 Task: Search one way flight ticket for 5 adults, 1 child, 2 infants in seat and 1 infant on lap in business from Anchorage: Merrill Field to Jackson: Jackson Hole Airport on 5-2-2023. Choice of flights is Singapure airlines. Number of bags: 11 checked bags. Price is upto 71000. Outbound departure time preference is 14:30.
Action: Mouse moved to (258, 448)
Screenshot: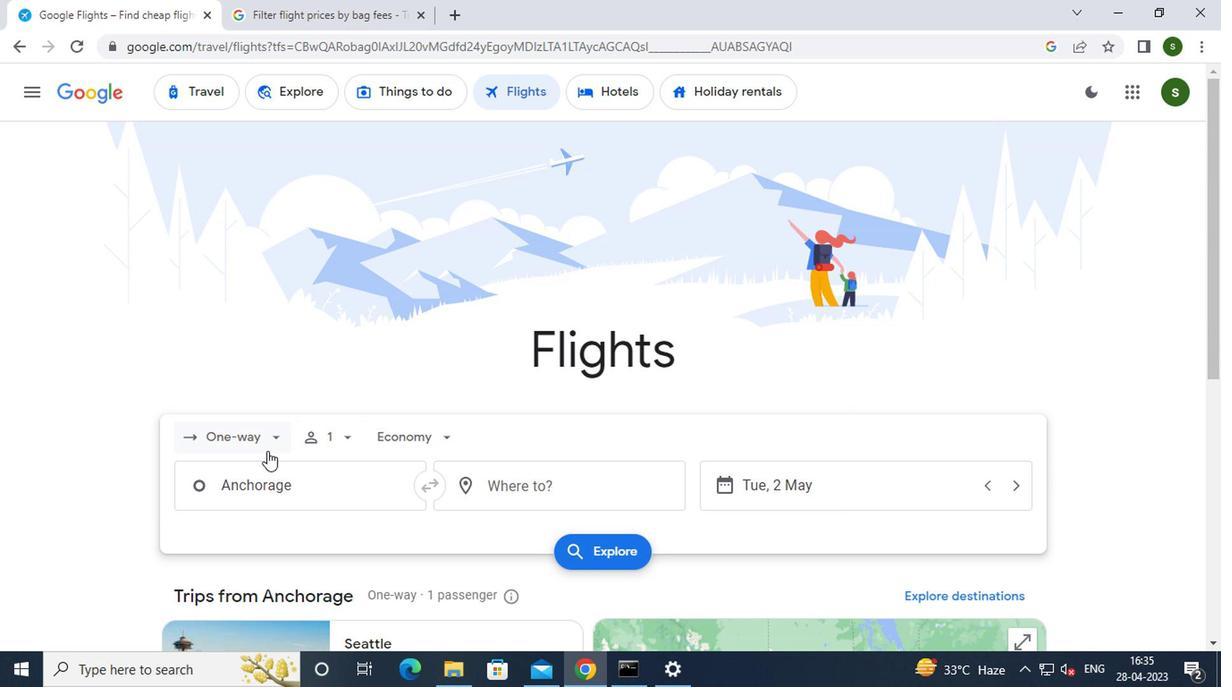 
Action: Mouse pressed left at (258, 448)
Screenshot: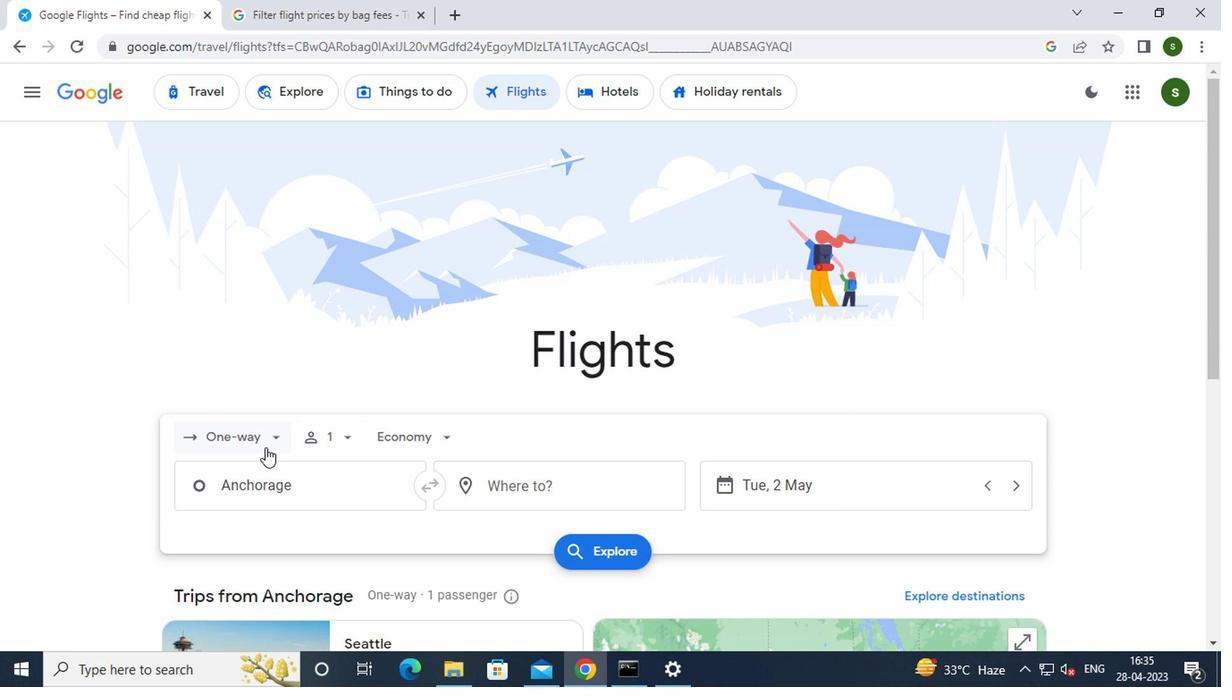 
Action: Mouse moved to (259, 517)
Screenshot: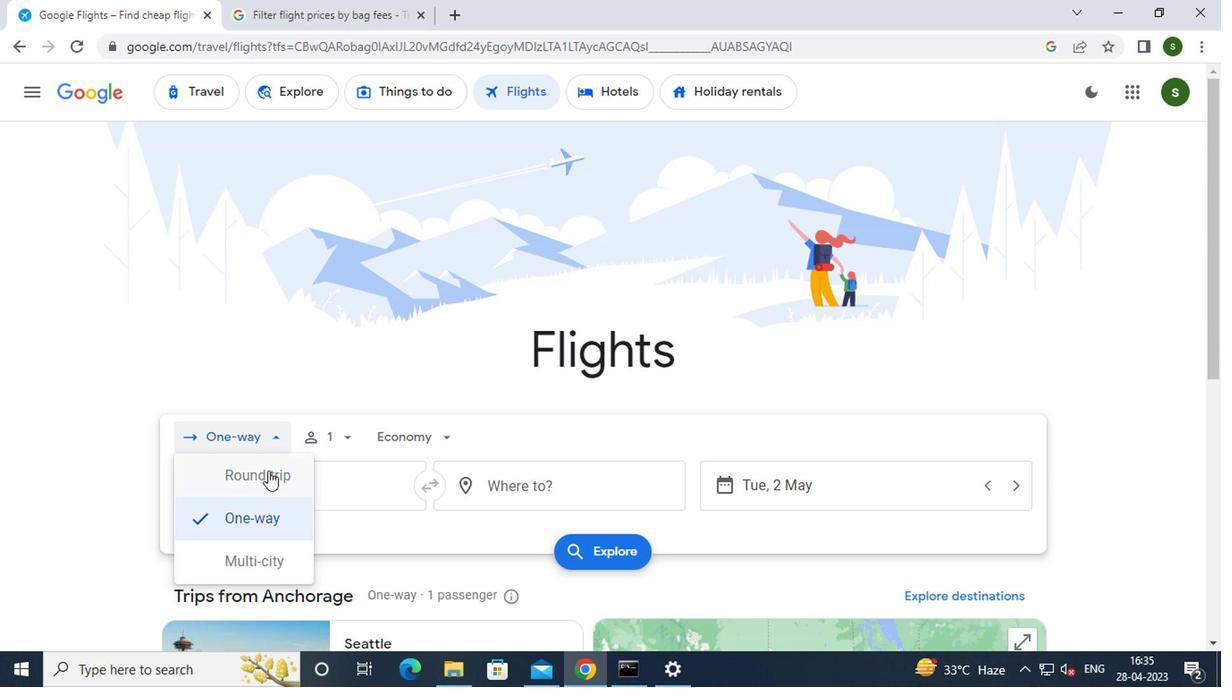 
Action: Mouse pressed left at (259, 517)
Screenshot: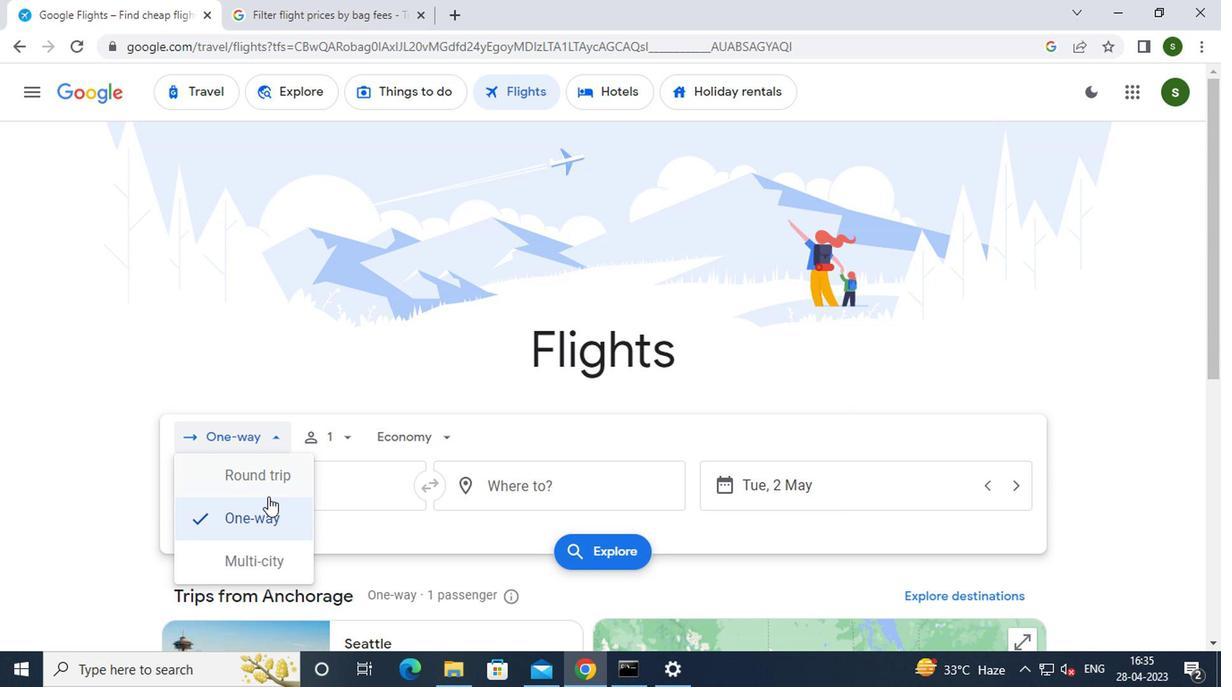 
Action: Mouse moved to (335, 438)
Screenshot: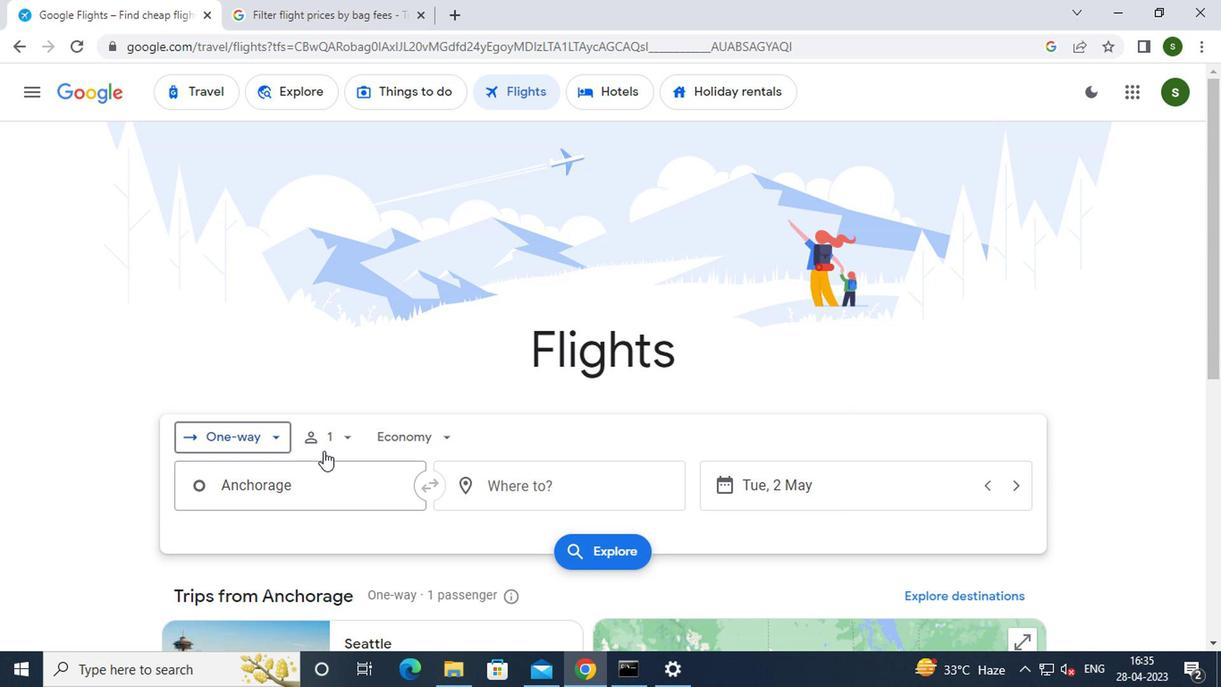
Action: Mouse pressed left at (335, 438)
Screenshot: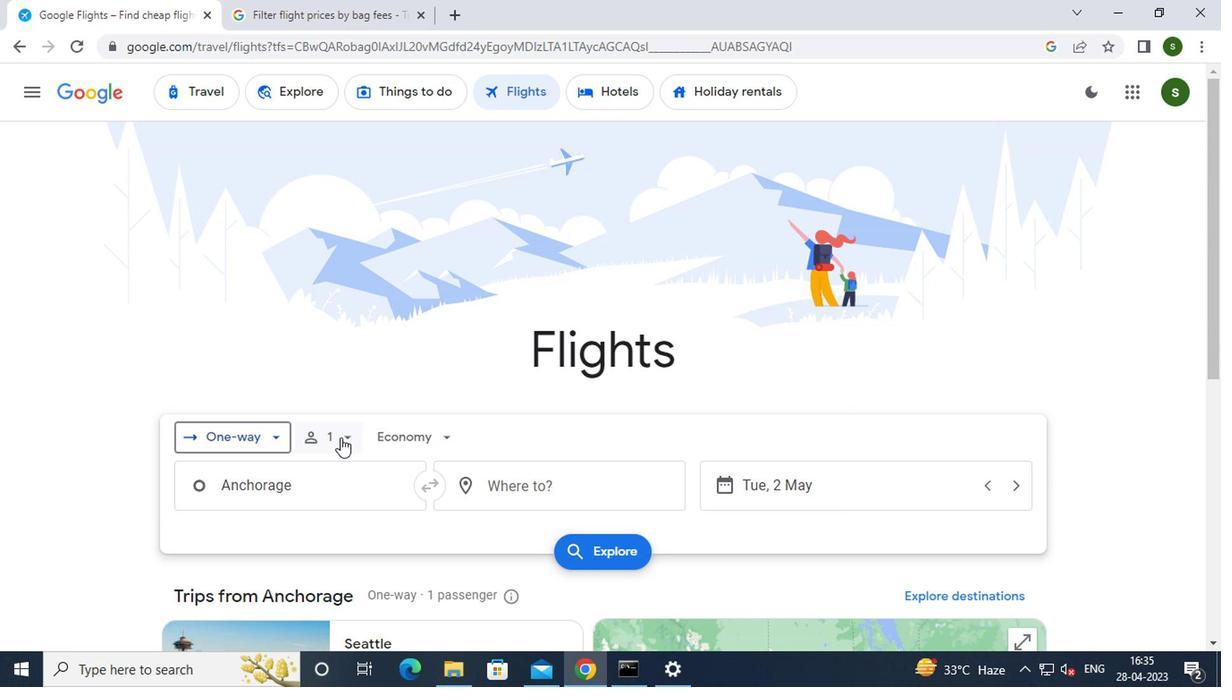 
Action: Mouse moved to (484, 483)
Screenshot: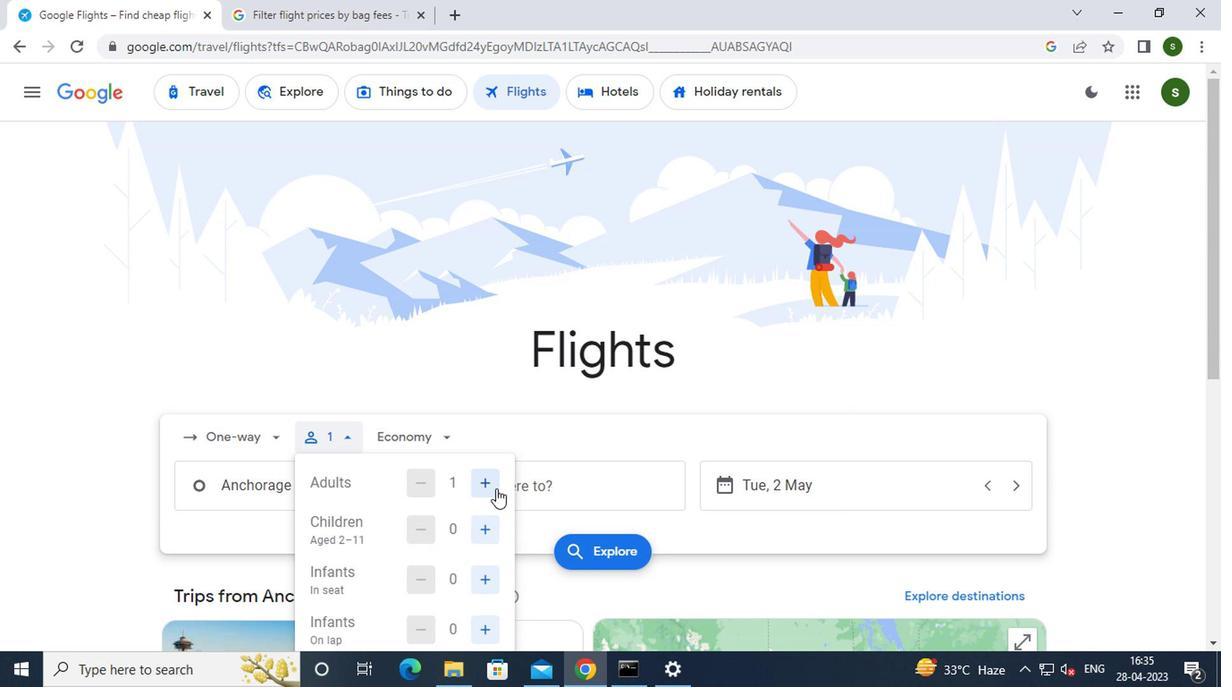 
Action: Mouse pressed left at (484, 483)
Screenshot: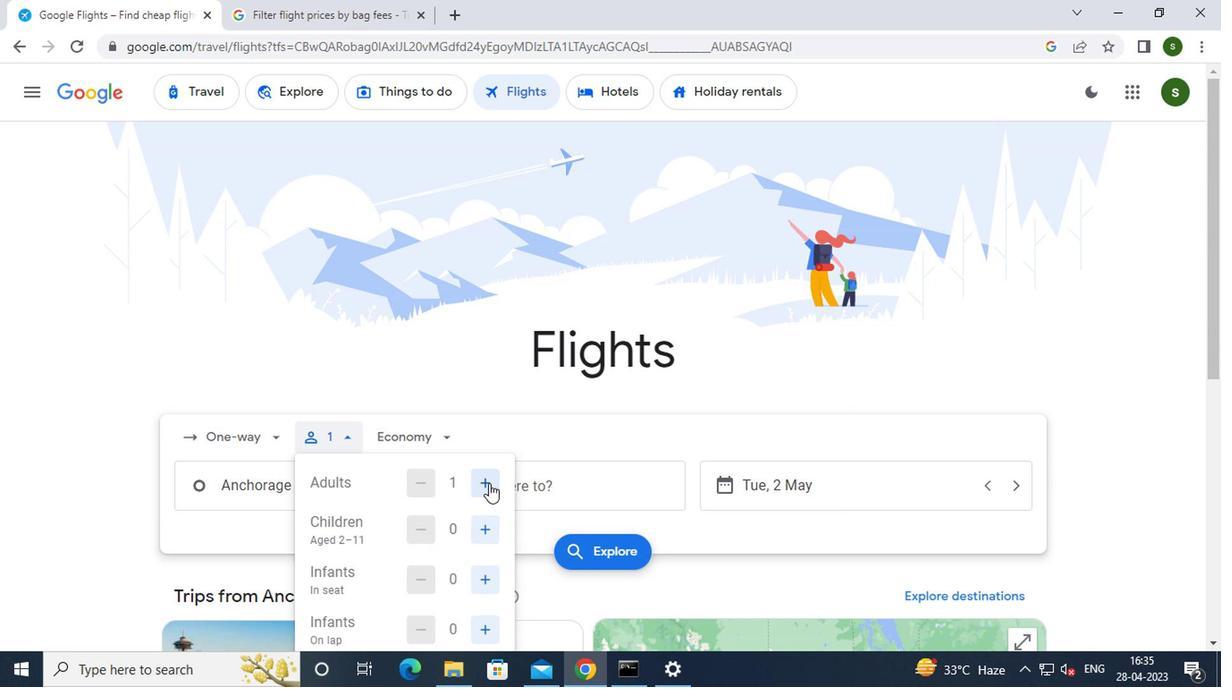 
Action: Mouse pressed left at (484, 483)
Screenshot: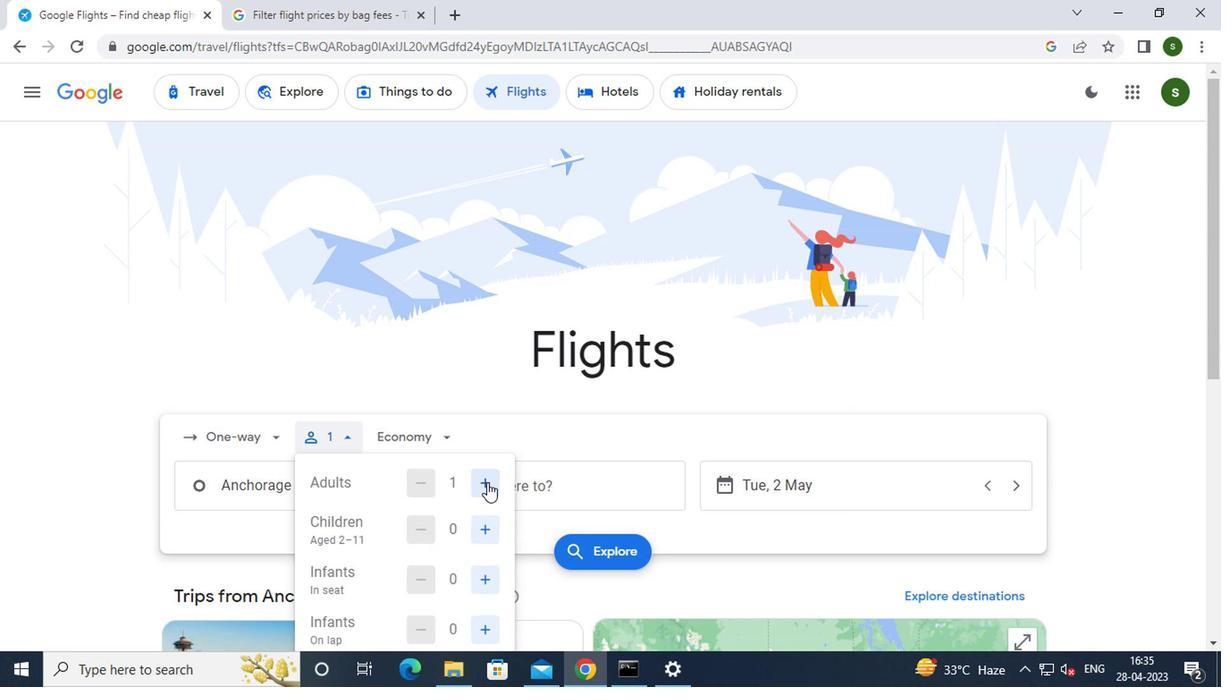 
Action: Mouse pressed left at (484, 483)
Screenshot: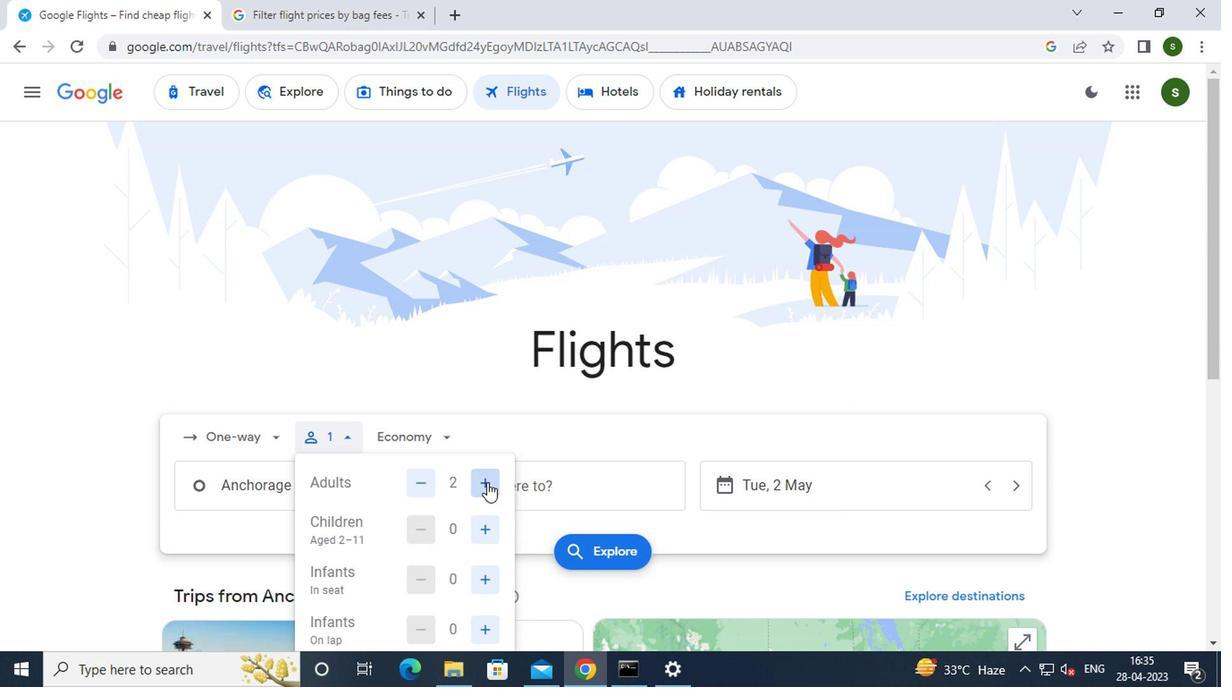 
Action: Mouse pressed left at (484, 483)
Screenshot: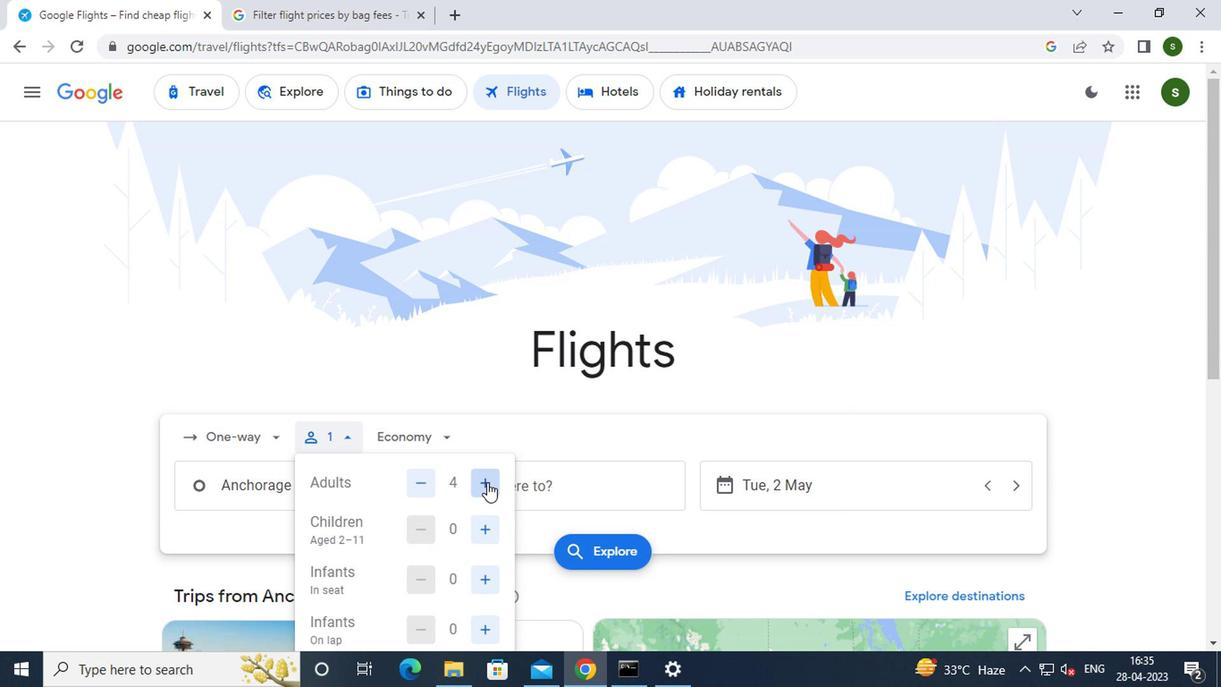 
Action: Mouse moved to (481, 523)
Screenshot: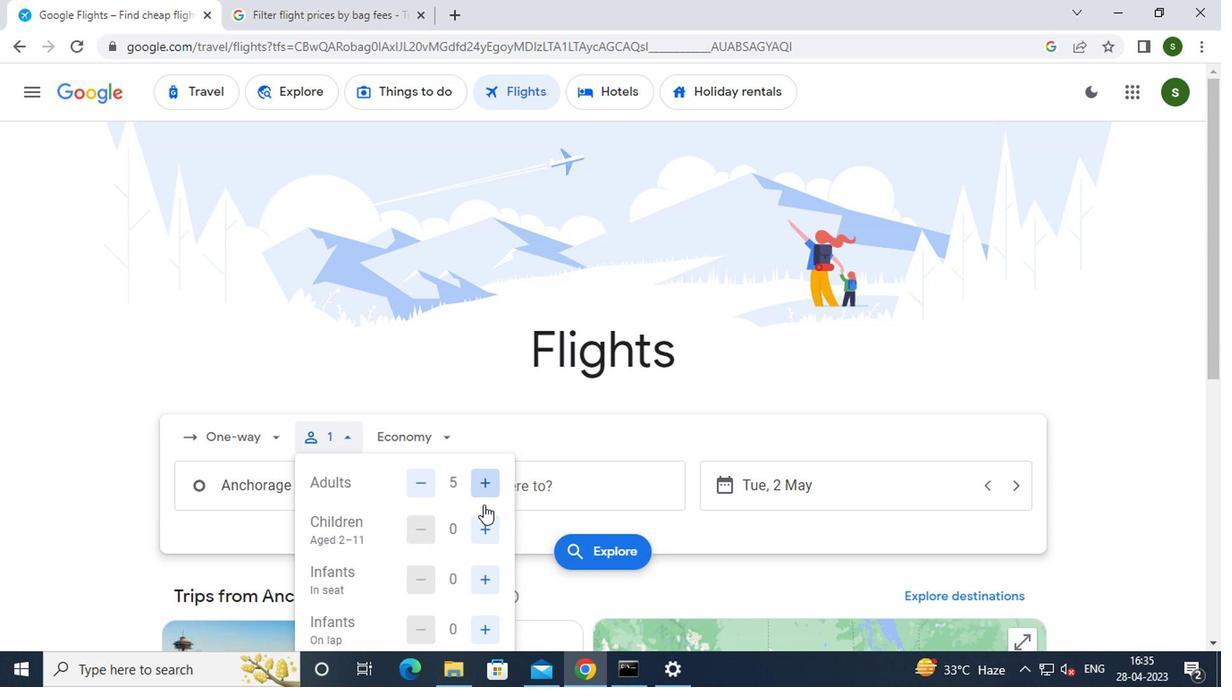 
Action: Mouse pressed left at (481, 523)
Screenshot: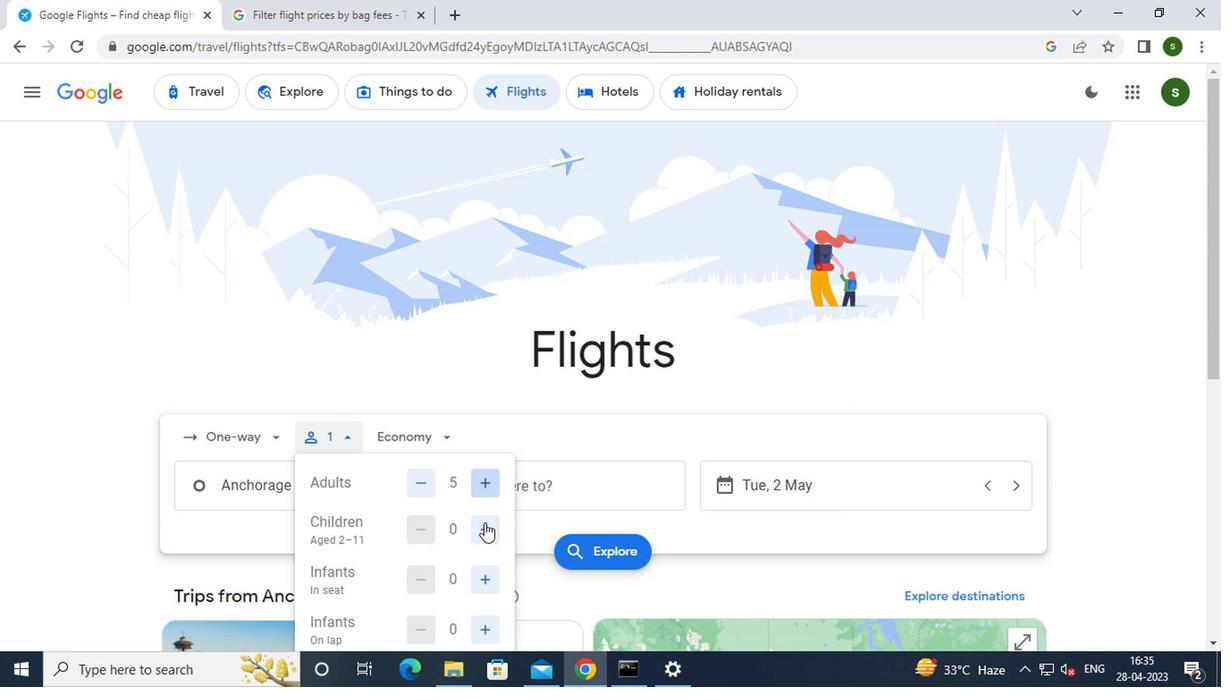 
Action: Mouse moved to (487, 572)
Screenshot: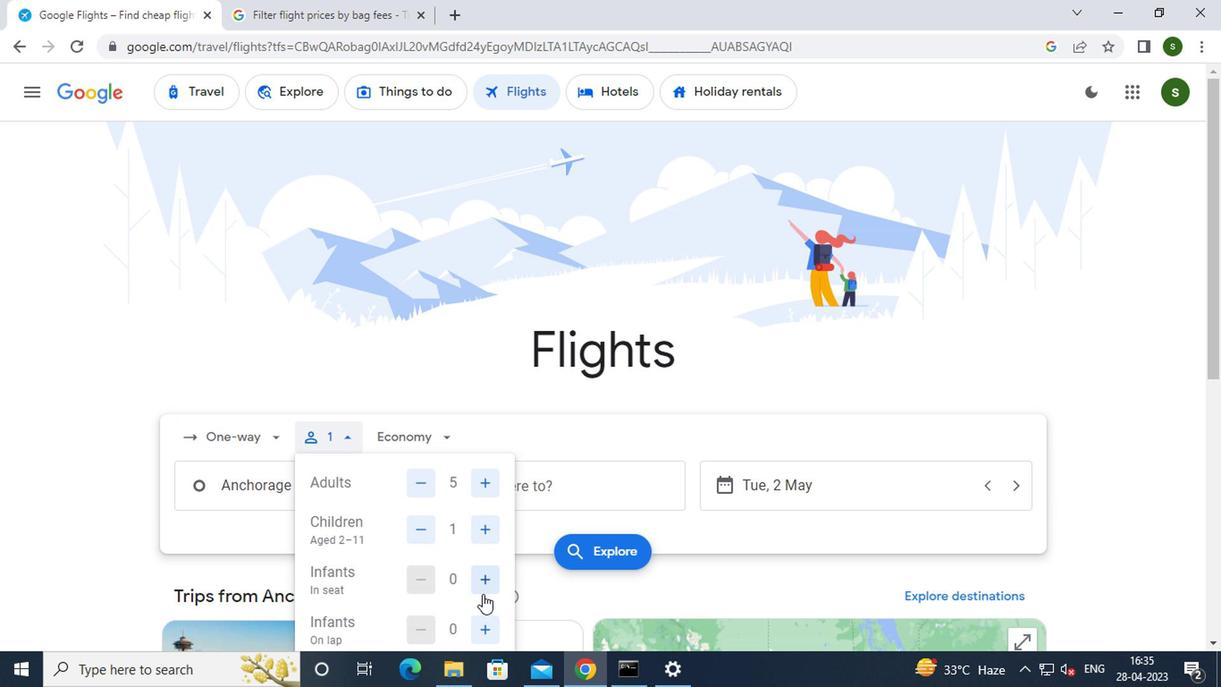 
Action: Mouse pressed left at (487, 572)
Screenshot: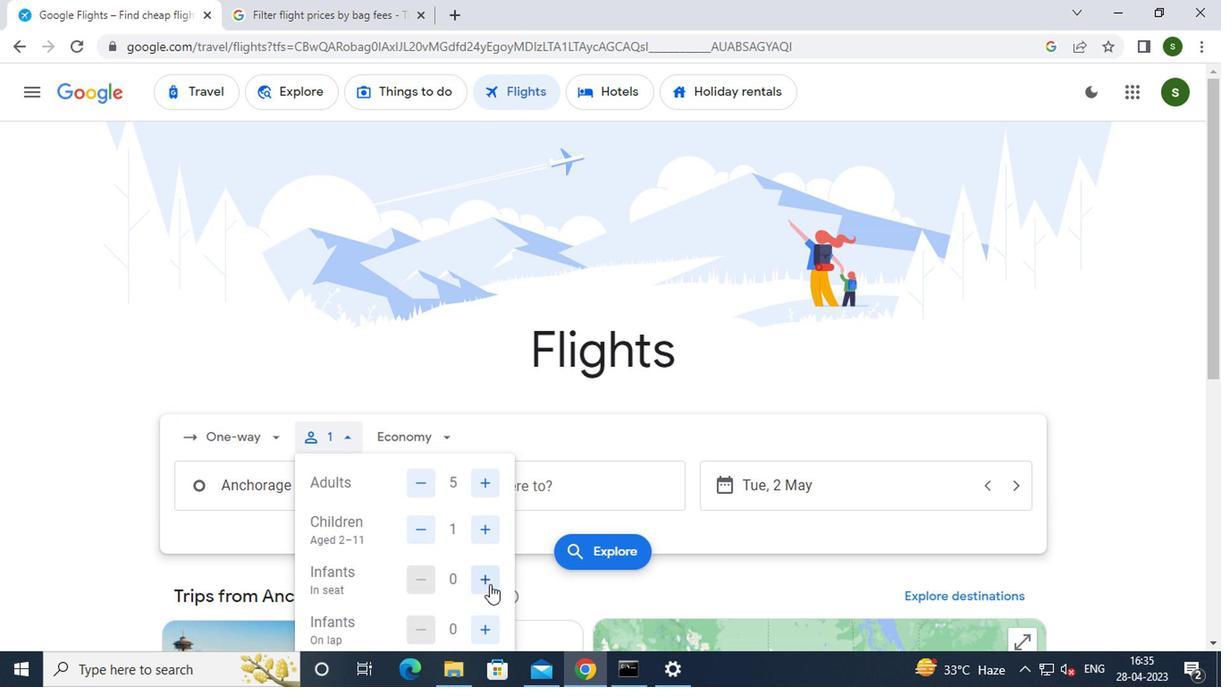 
Action: Mouse pressed left at (487, 572)
Screenshot: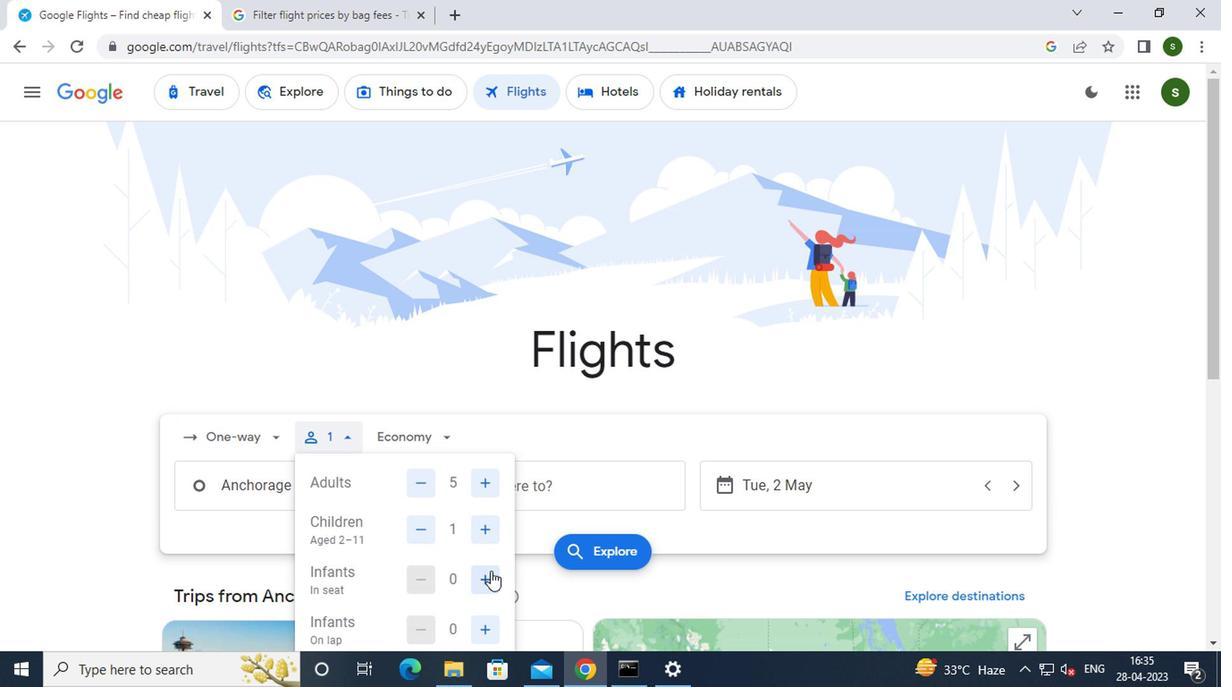 
Action: Mouse moved to (484, 624)
Screenshot: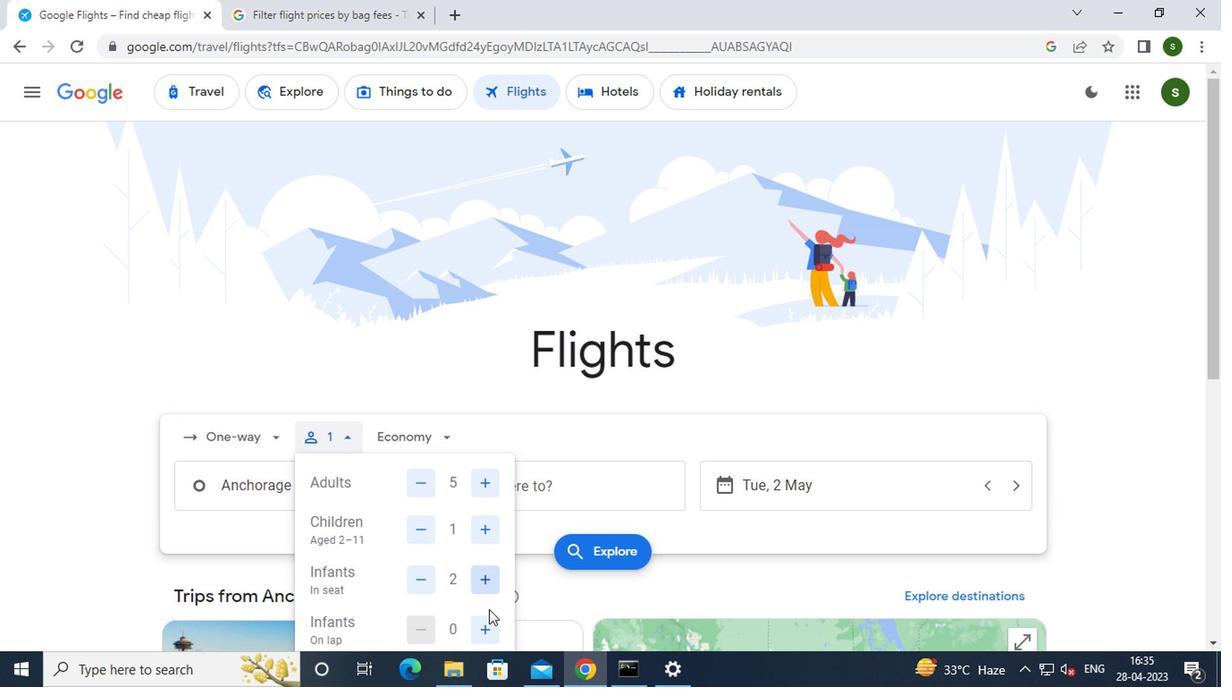 
Action: Mouse pressed left at (484, 624)
Screenshot: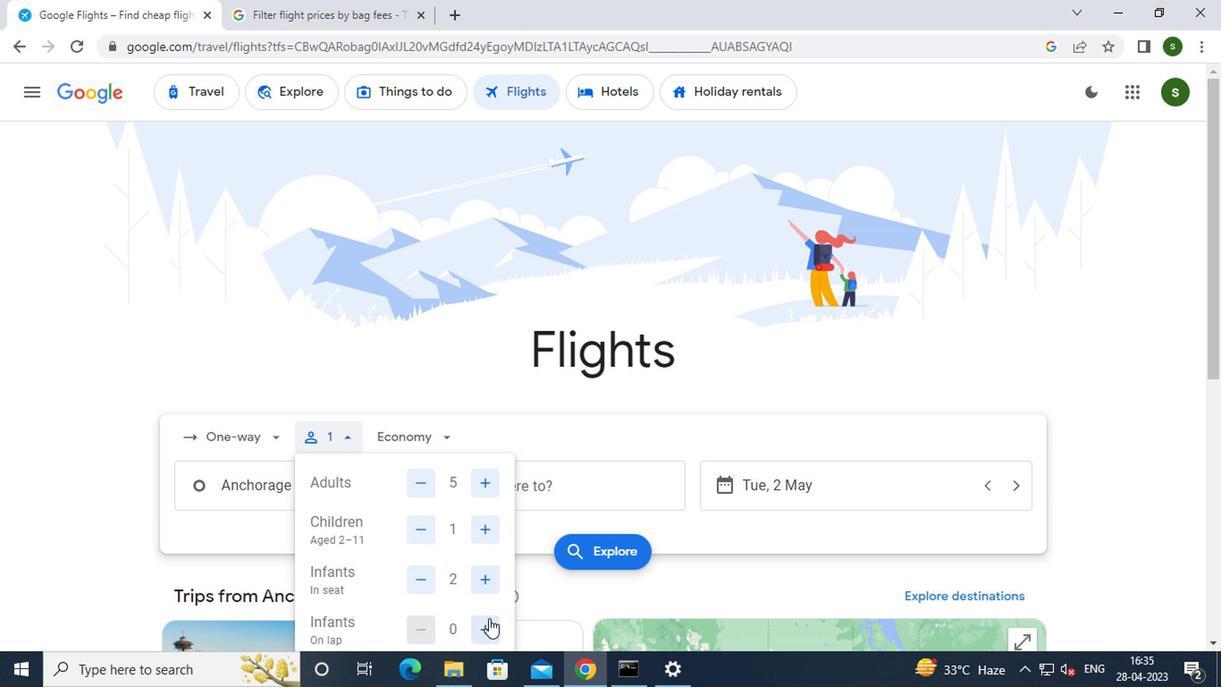 
Action: Mouse moved to (410, 435)
Screenshot: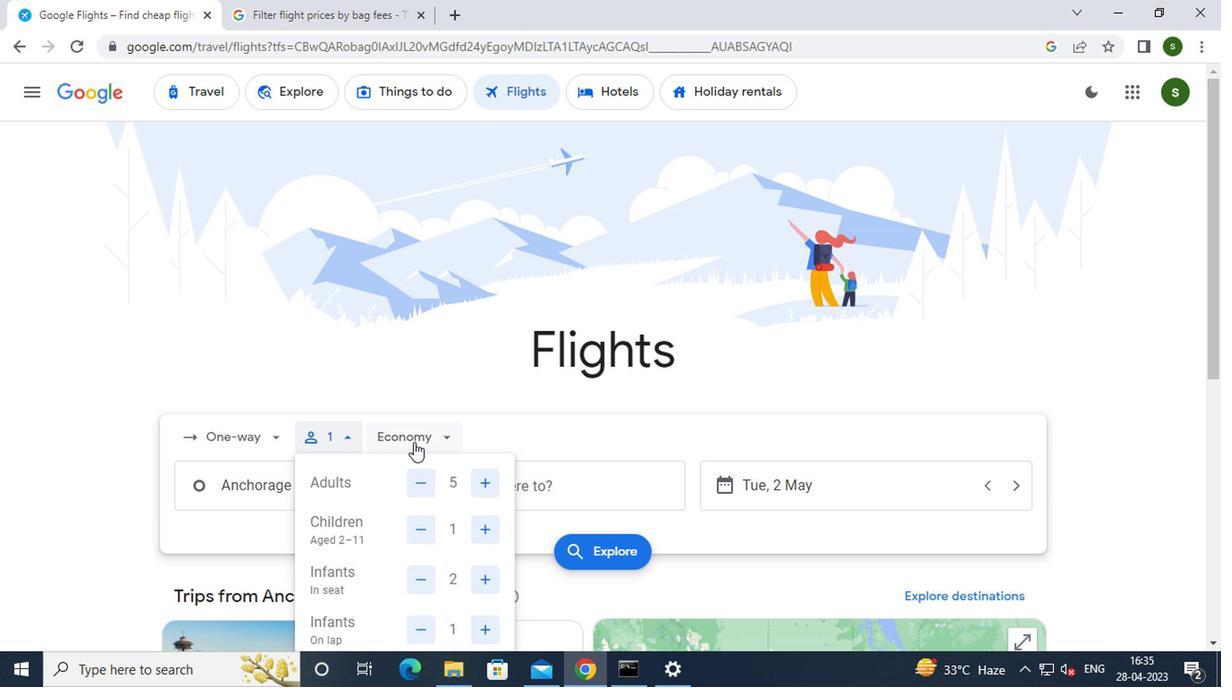 
Action: Mouse pressed left at (410, 435)
Screenshot: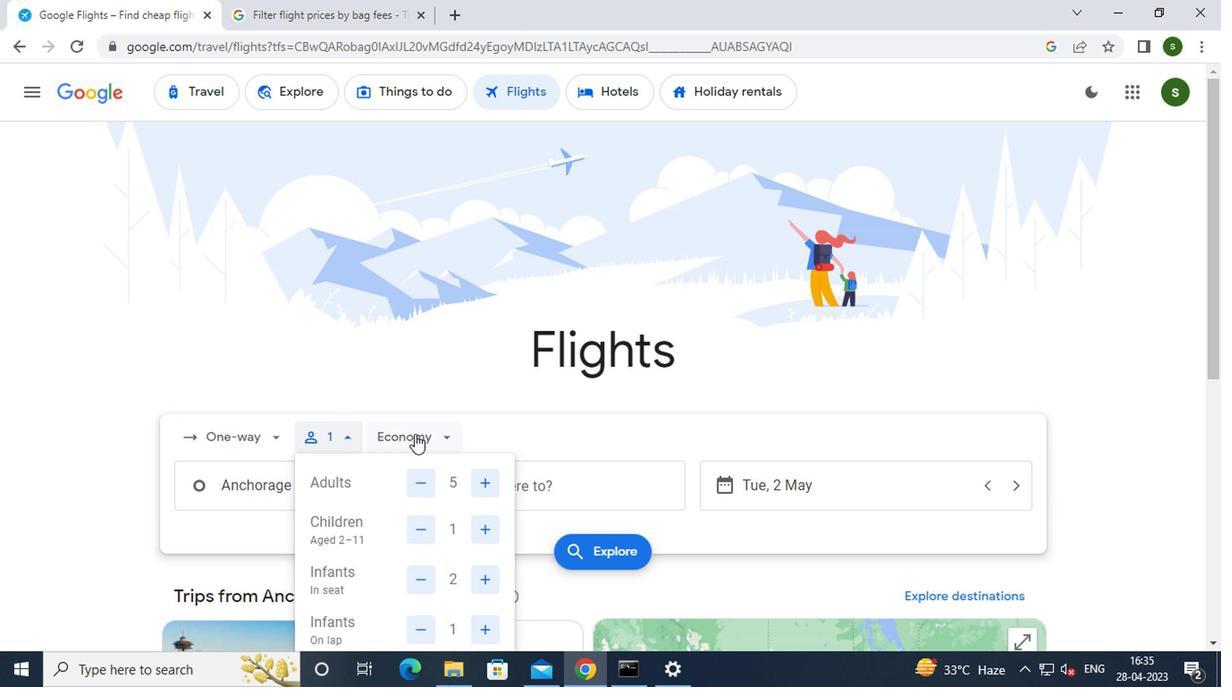 
Action: Mouse moved to (443, 563)
Screenshot: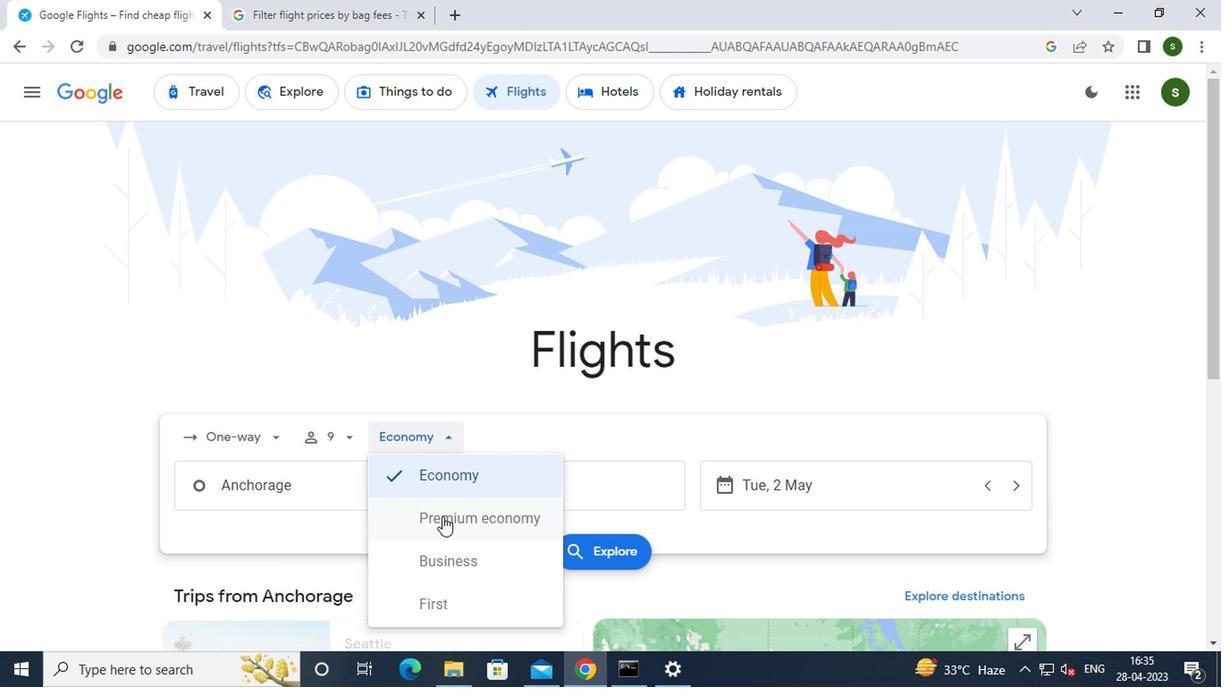 
Action: Mouse pressed left at (443, 563)
Screenshot: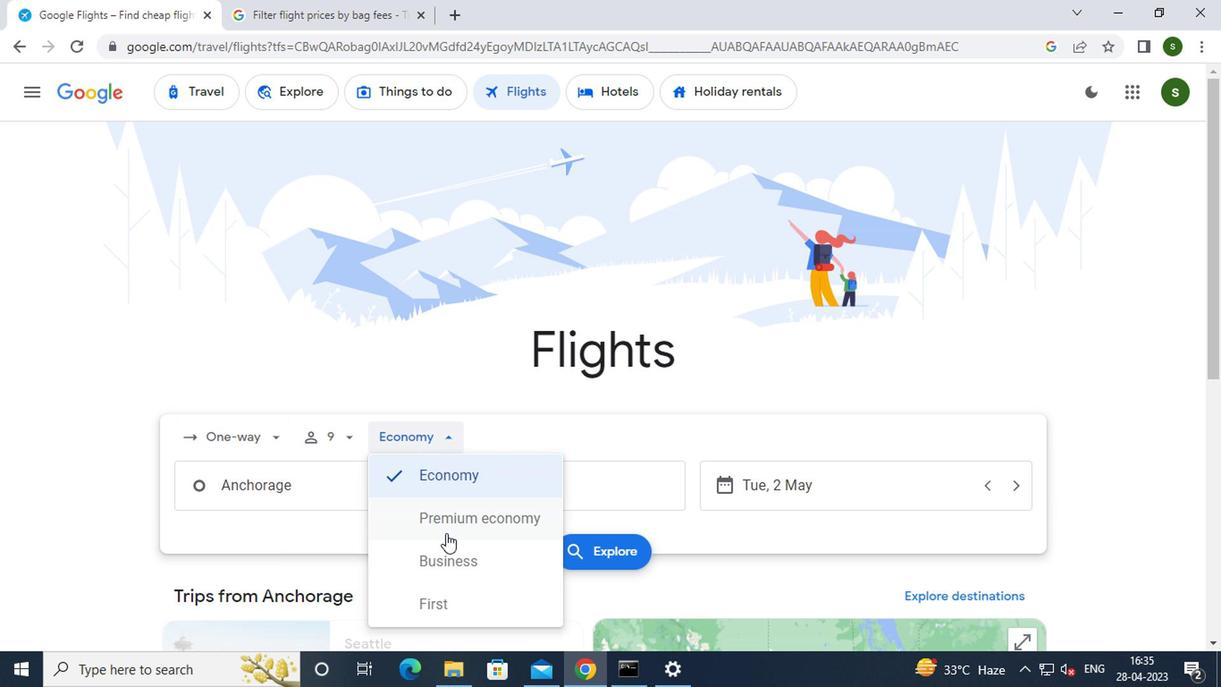 
Action: Mouse moved to (337, 486)
Screenshot: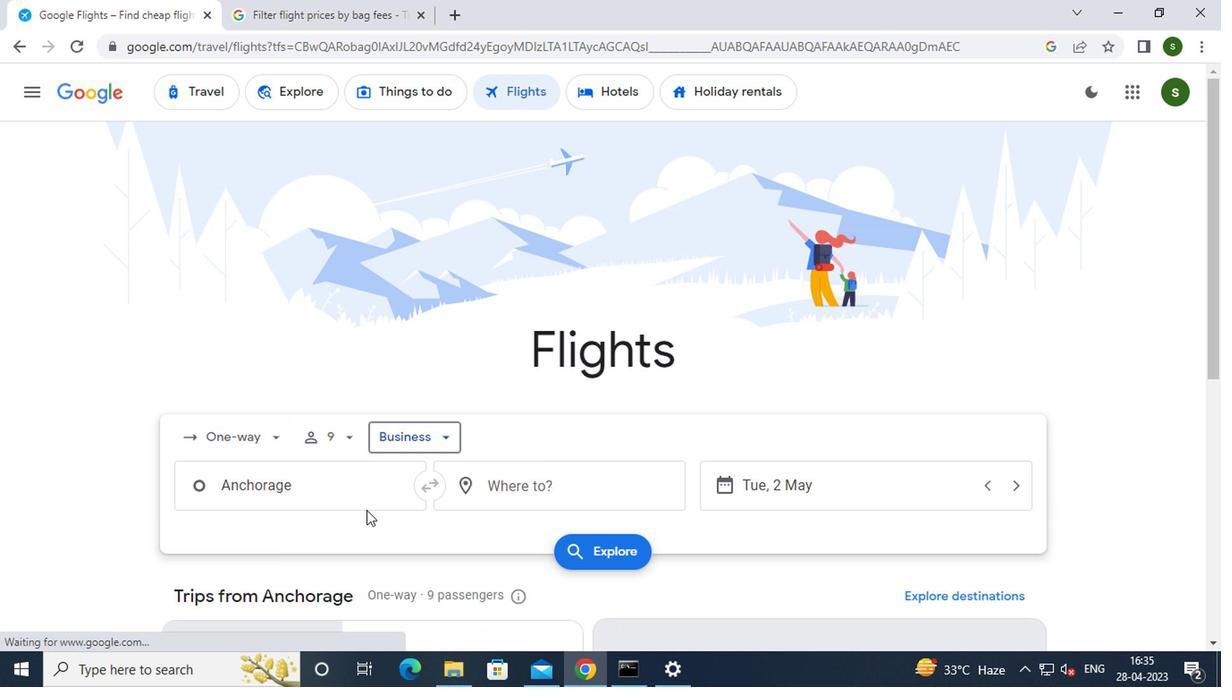 
Action: Mouse pressed left at (337, 486)
Screenshot: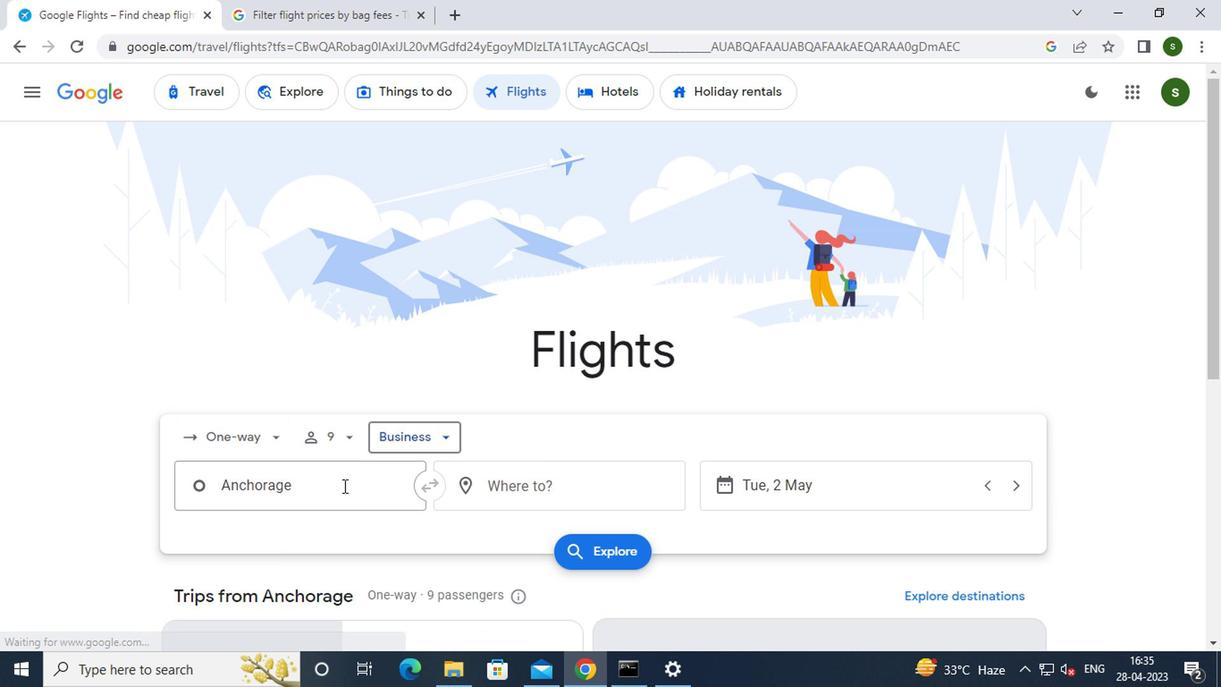 
Action: Key pressed a<Key.caps_lock>nchorage<Key.enter>
Screenshot: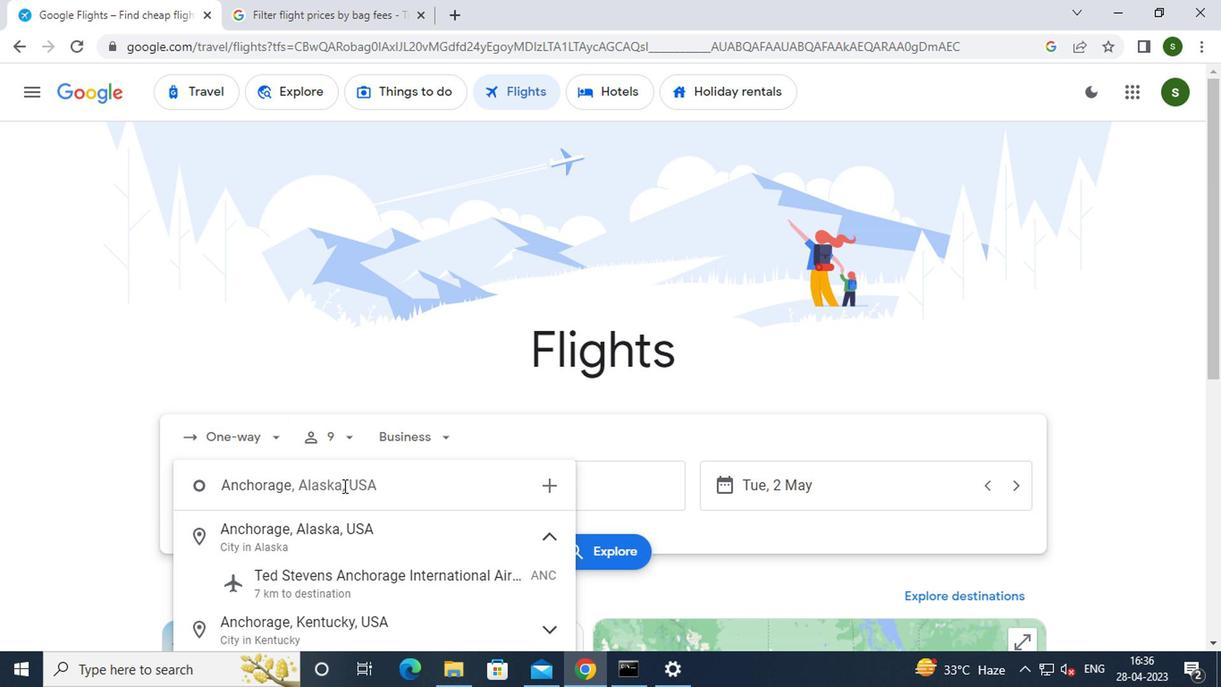 
Action: Mouse moved to (521, 491)
Screenshot: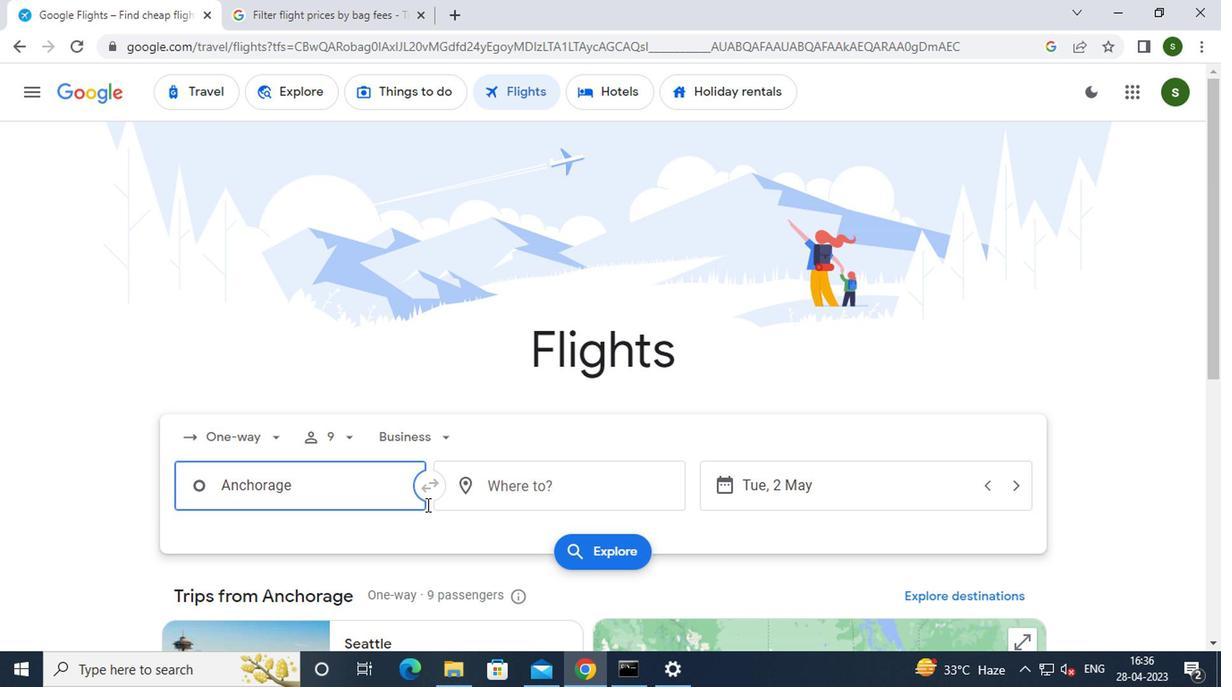 
Action: Mouse pressed left at (521, 491)
Screenshot: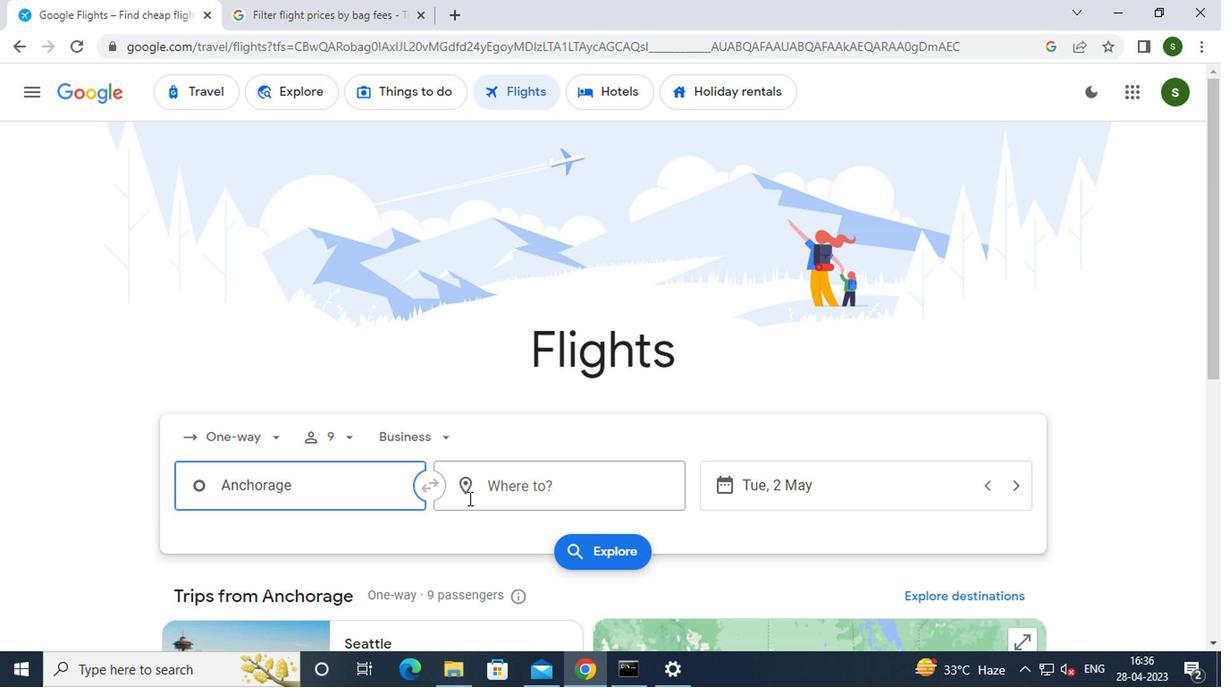 
Action: Mouse moved to (510, 493)
Screenshot: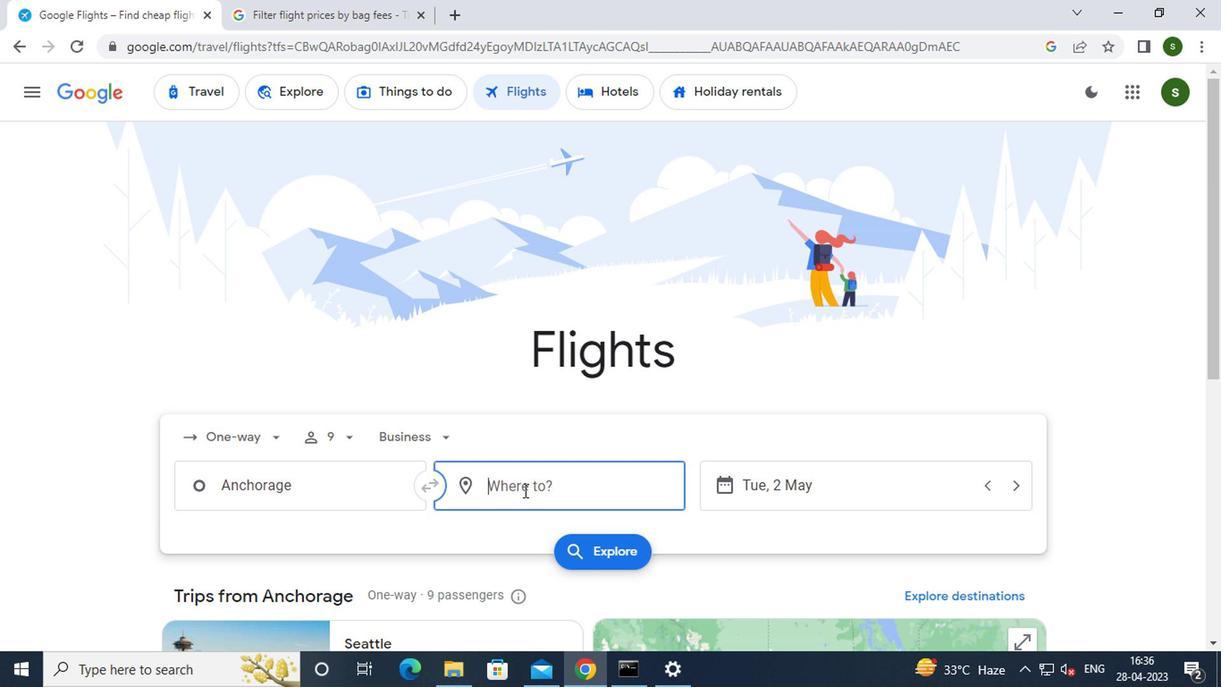 
Action: Key pressed <Key.caps_lock>j<Key.caps_lock>ackson<Key.space><Key.caps_lock>h<Key.caps_lock>ol
Screenshot: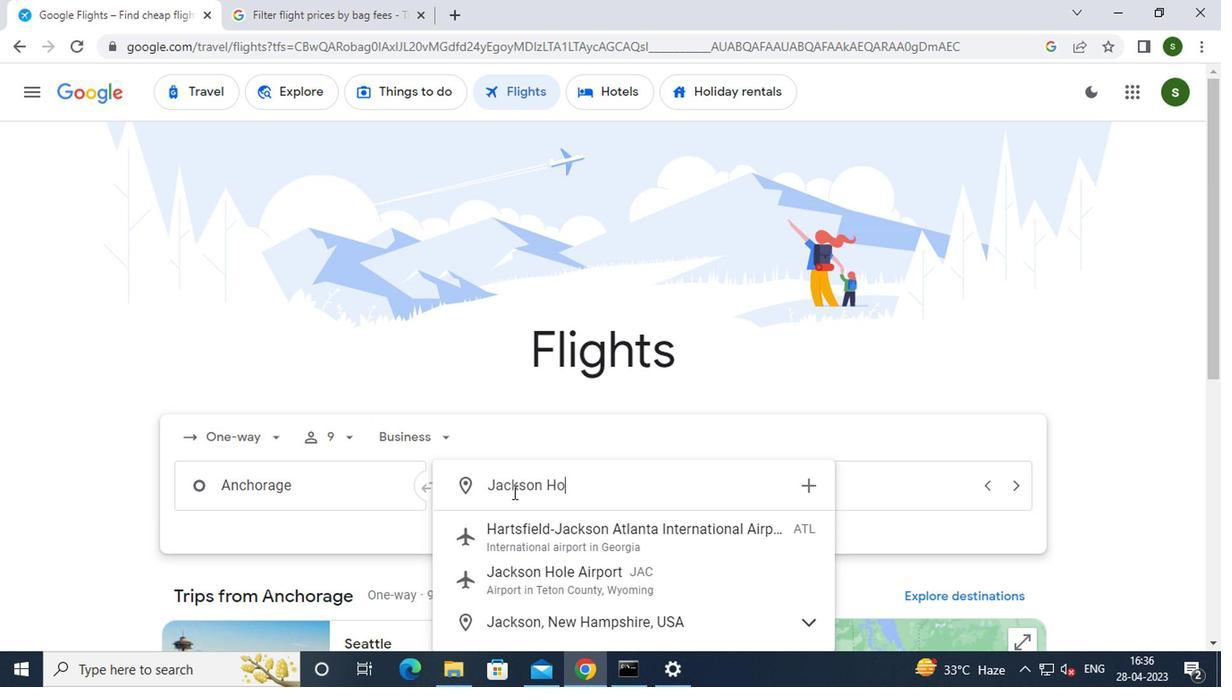 
Action: Mouse moved to (554, 542)
Screenshot: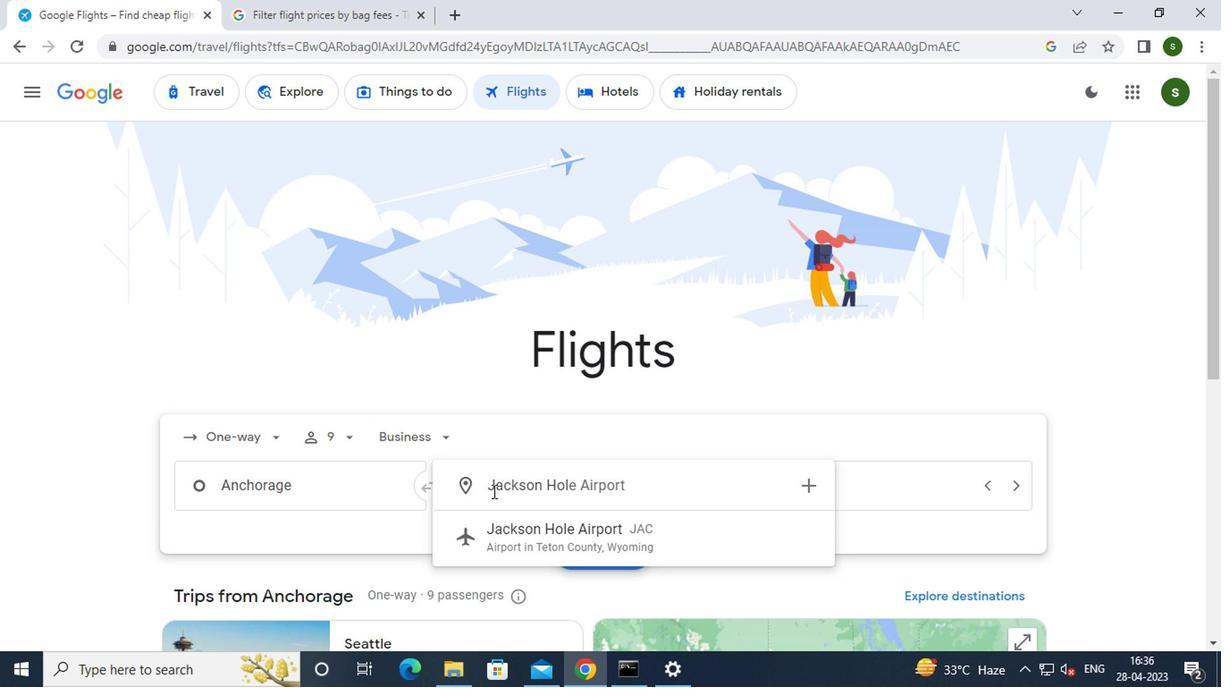 
Action: Mouse pressed left at (554, 542)
Screenshot: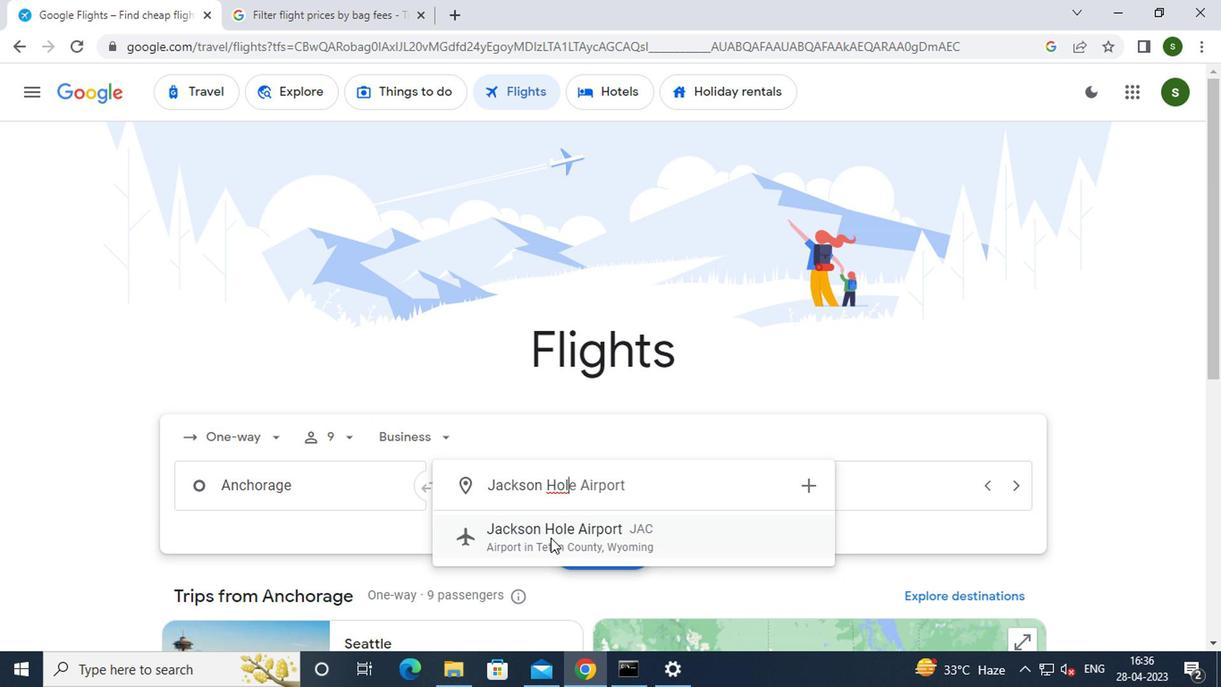 
Action: Mouse moved to (814, 486)
Screenshot: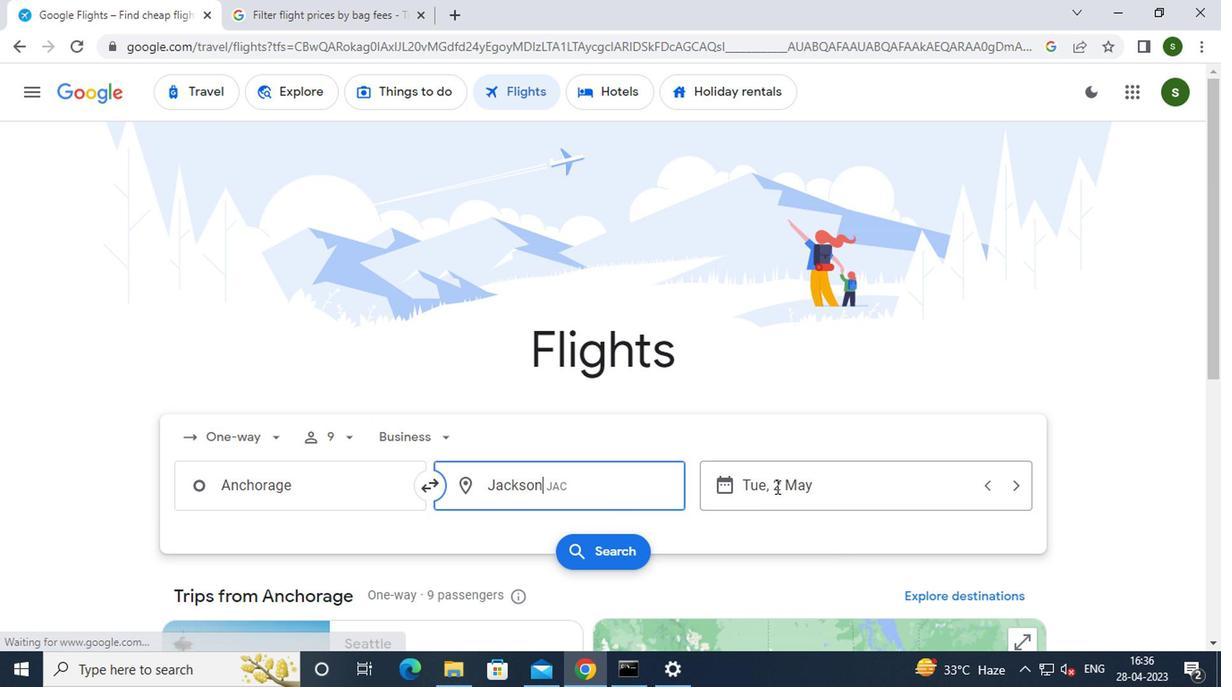 
Action: Mouse pressed left at (814, 486)
Screenshot: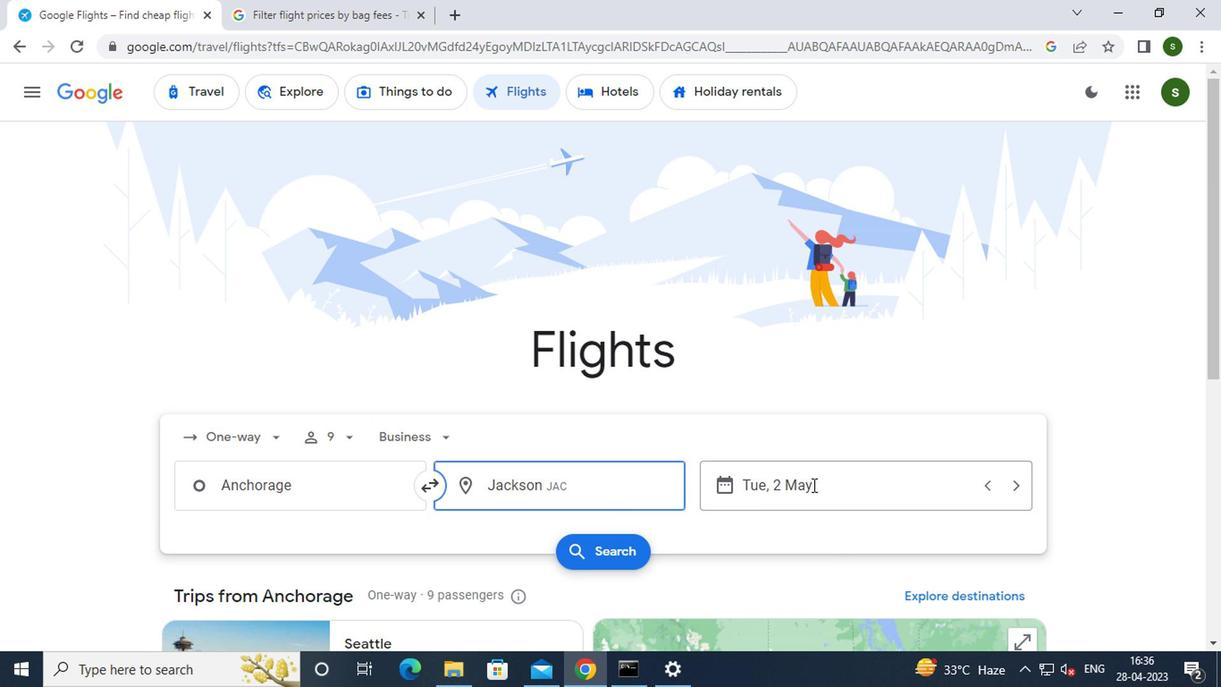 
Action: Mouse moved to (812, 333)
Screenshot: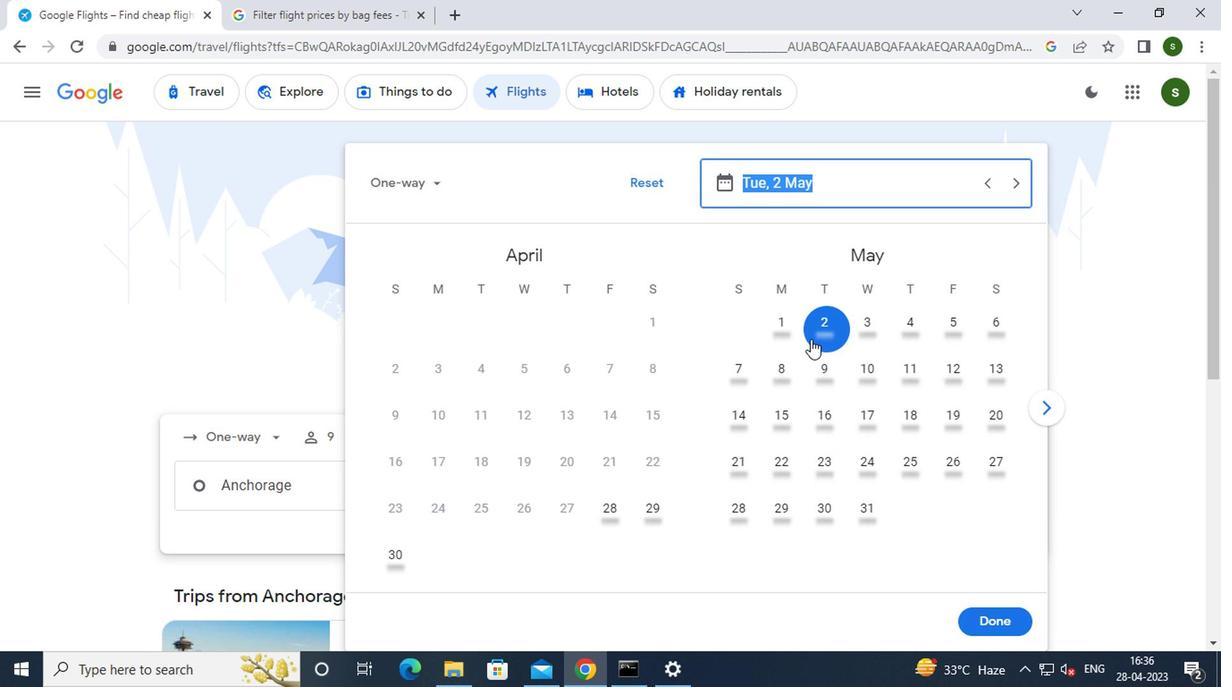 
Action: Mouse pressed left at (812, 333)
Screenshot: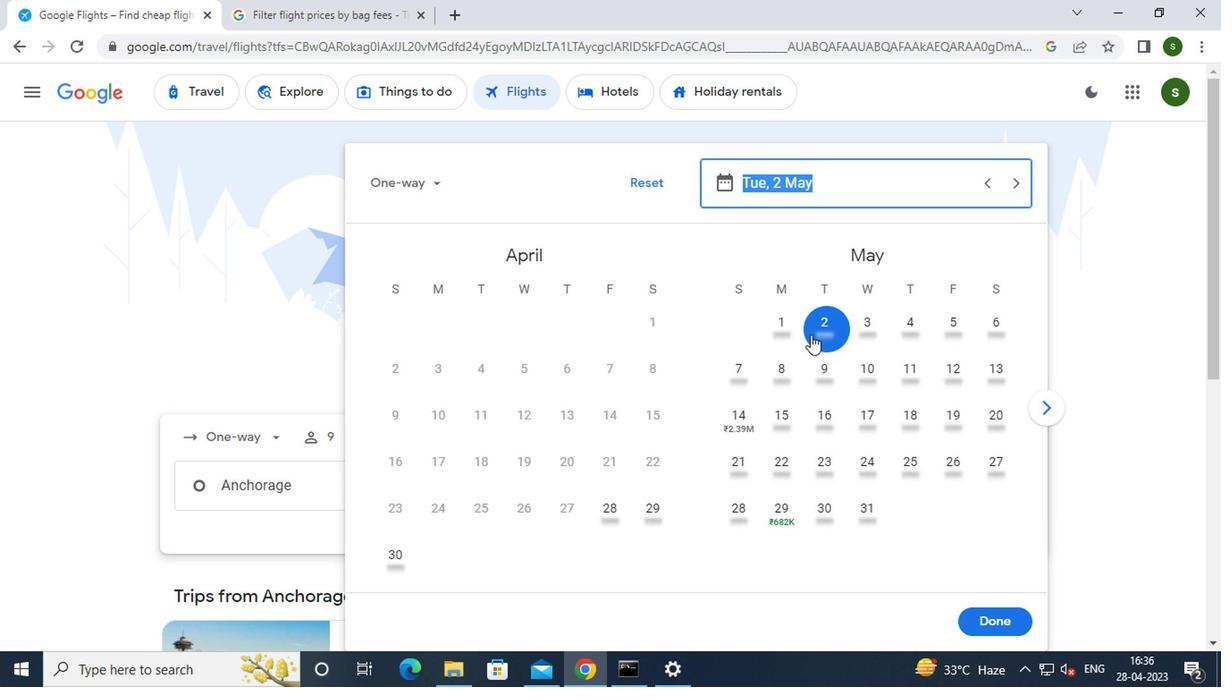 
Action: Mouse moved to (986, 625)
Screenshot: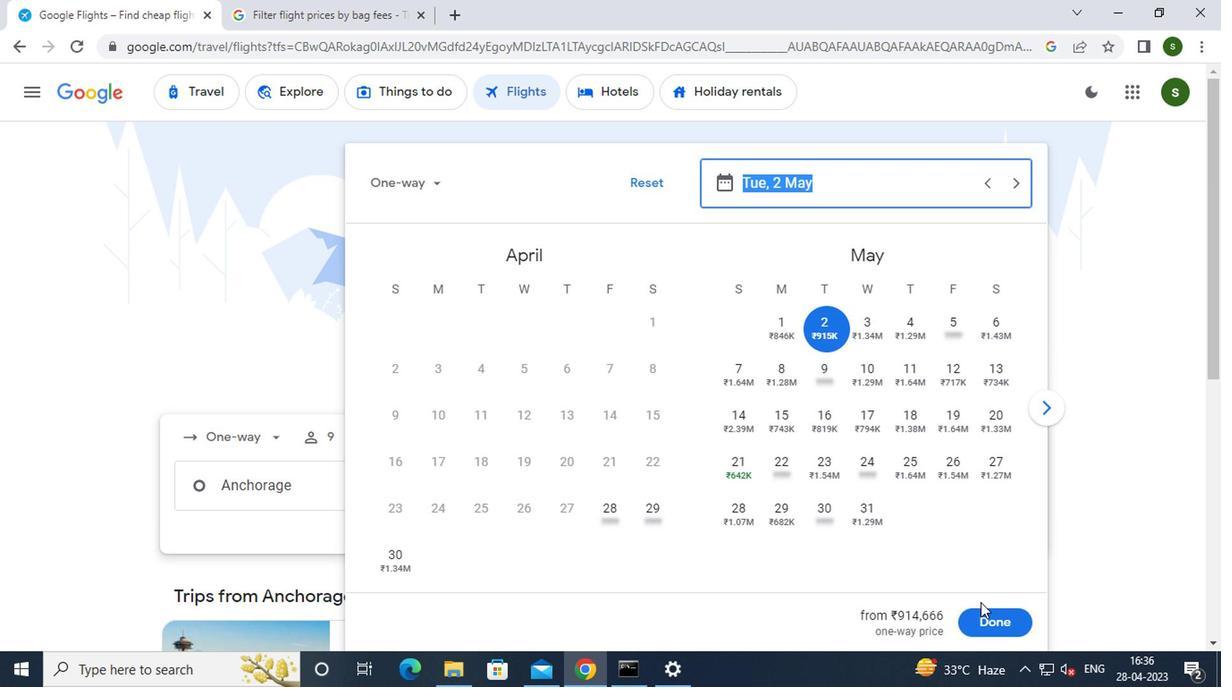 
Action: Mouse pressed left at (986, 625)
Screenshot: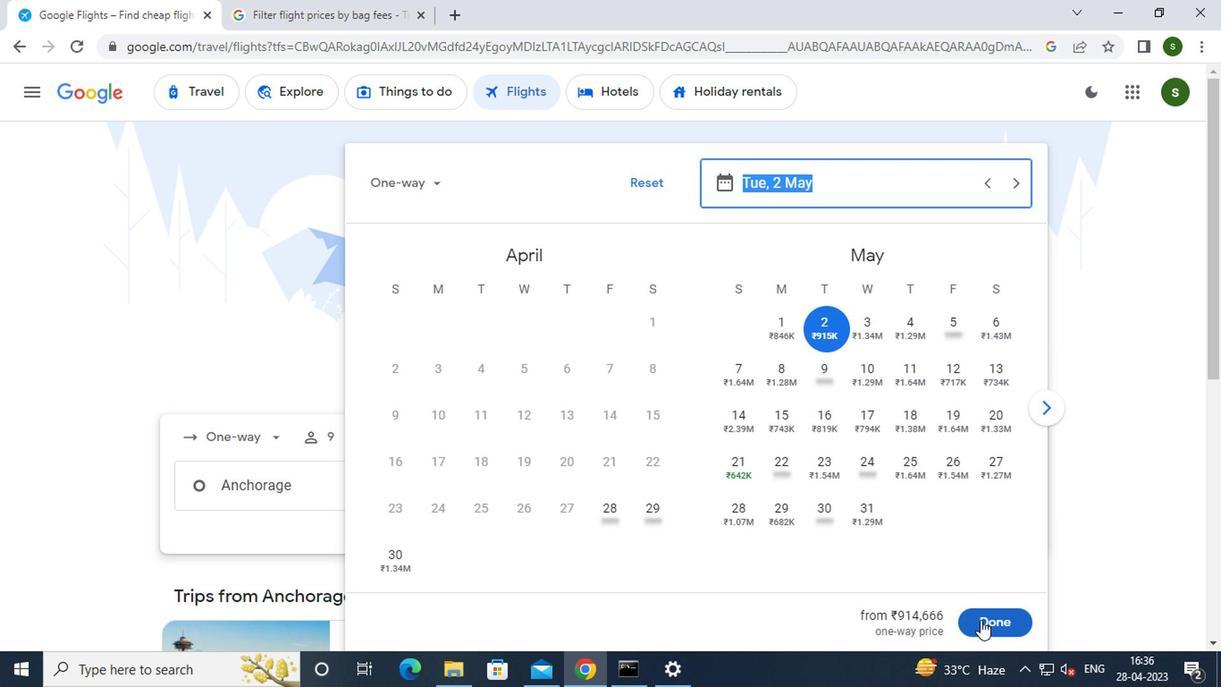
Action: Mouse moved to (623, 545)
Screenshot: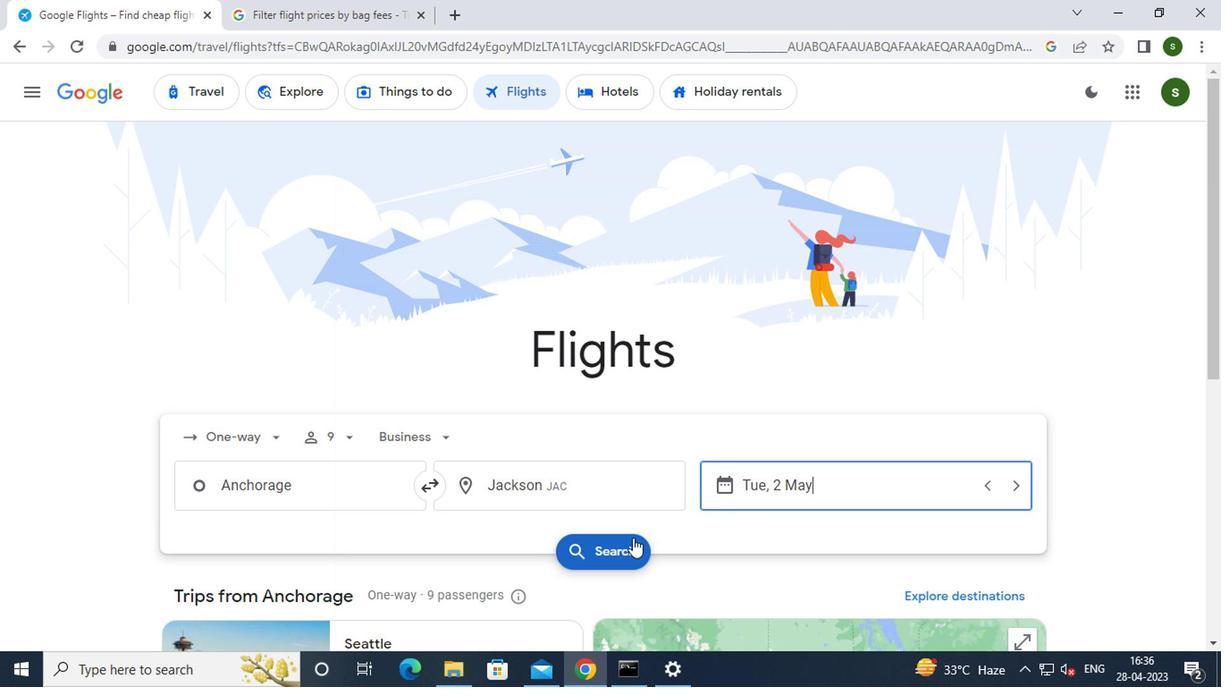 
Action: Mouse pressed left at (623, 545)
Screenshot: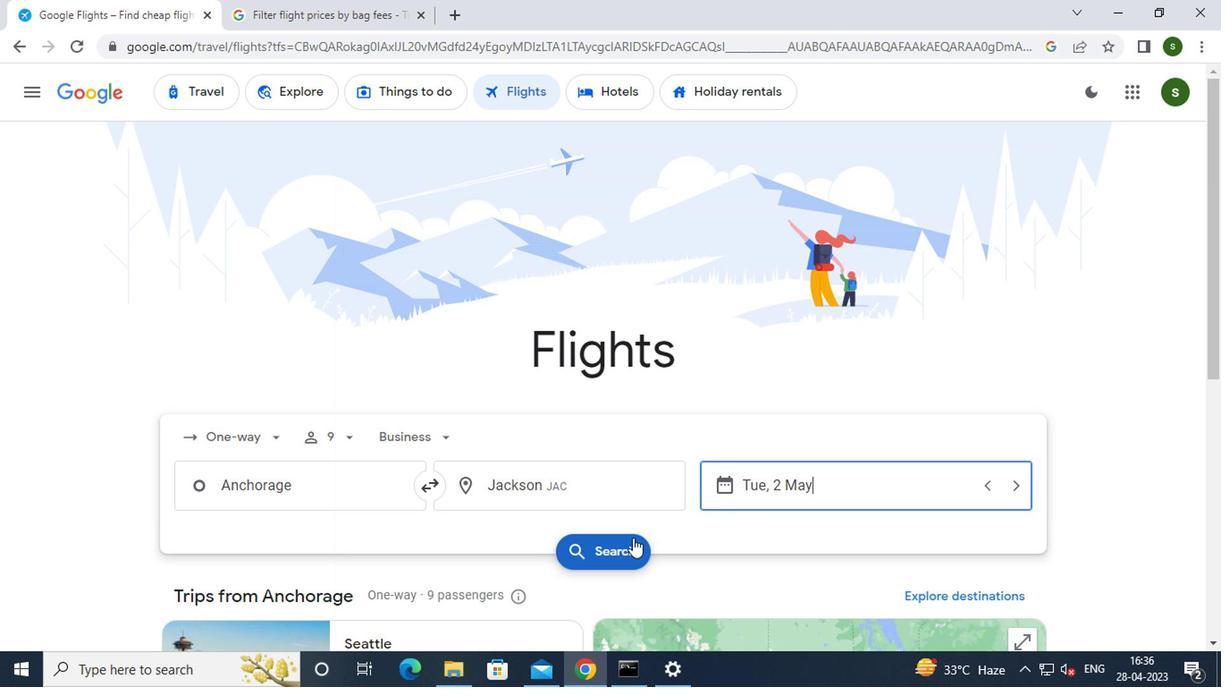 
Action: Mouse moved to (202, 255)
Screenshot: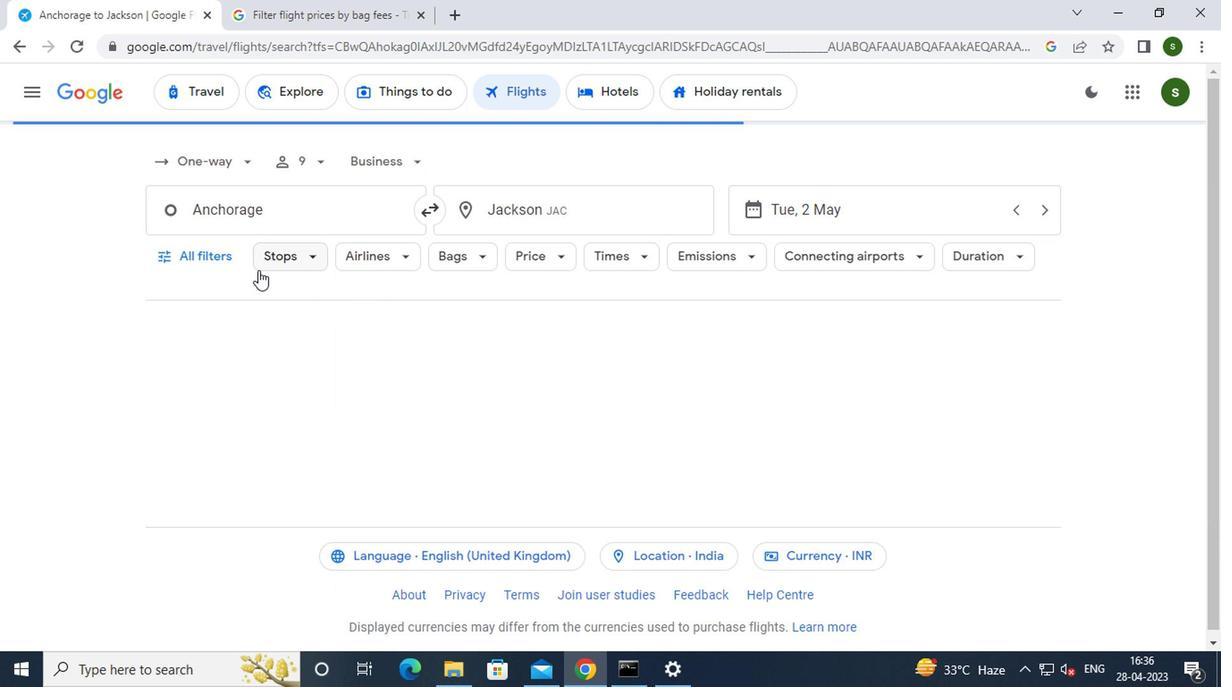 
Action: Mouse pressed left at (202, 255)
Screenshot: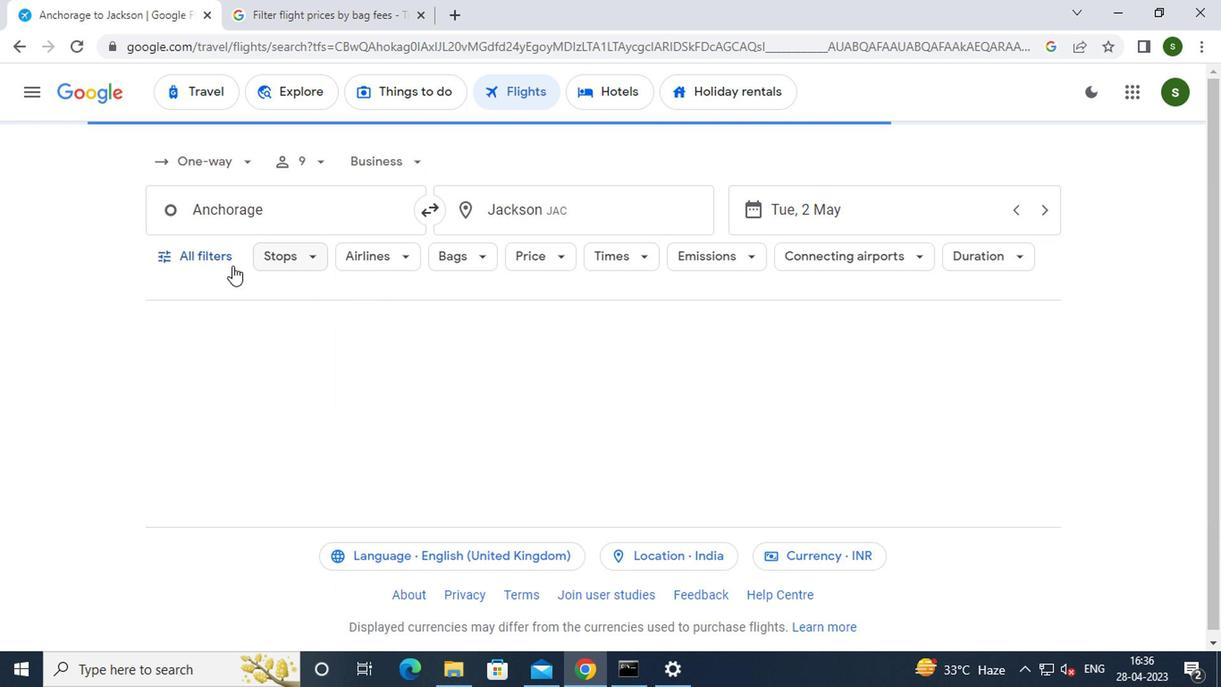 
Action: Mouse moved to (312, 409)
Screenshot: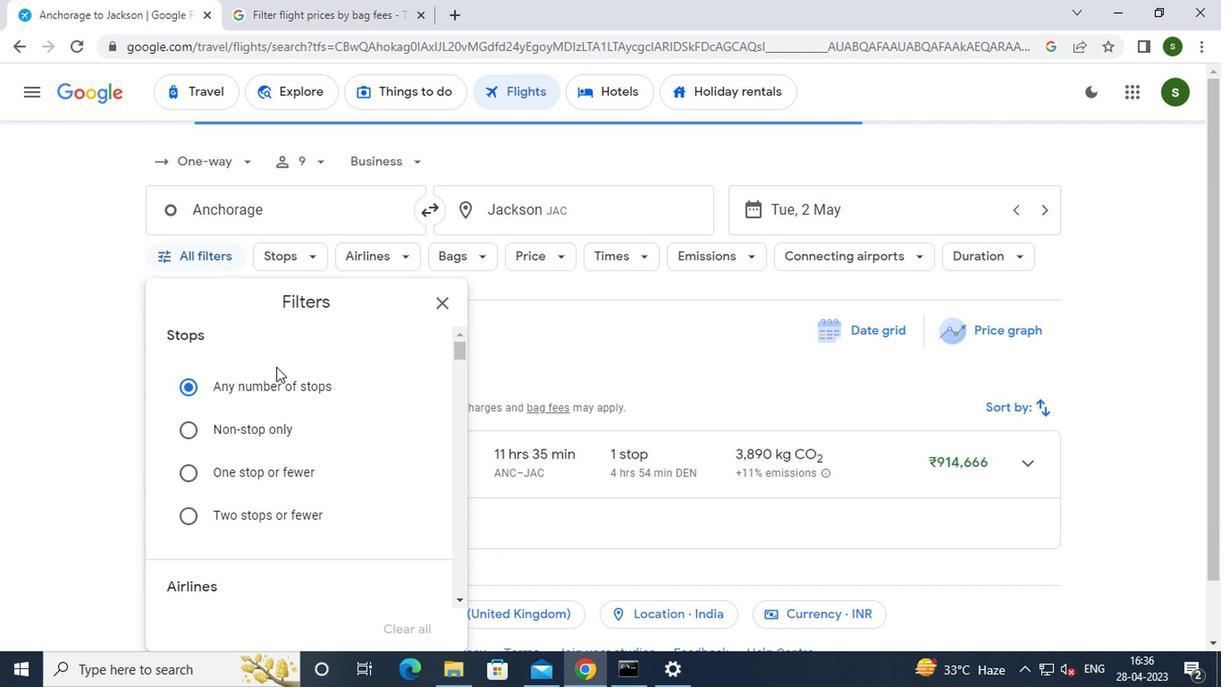 
Action: Mouse scrolled (312, 409) with delta (0, 0)
Screenshot: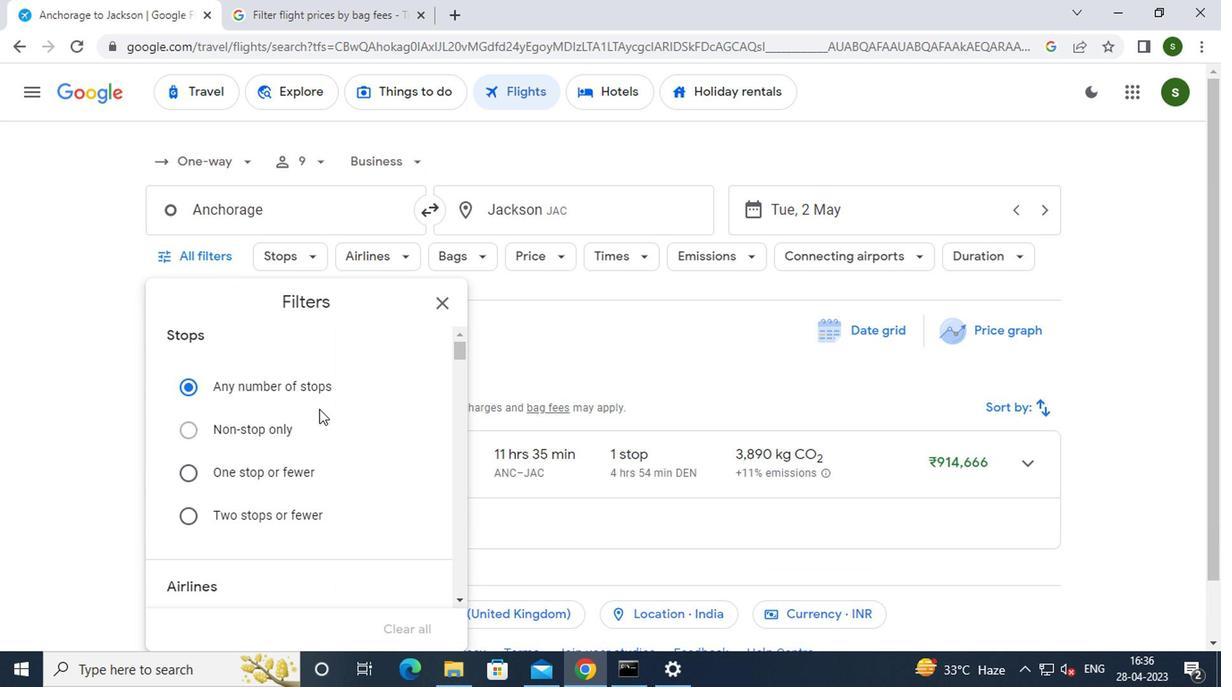 
Action: Mouse moved to (411, 548)
Screenshot: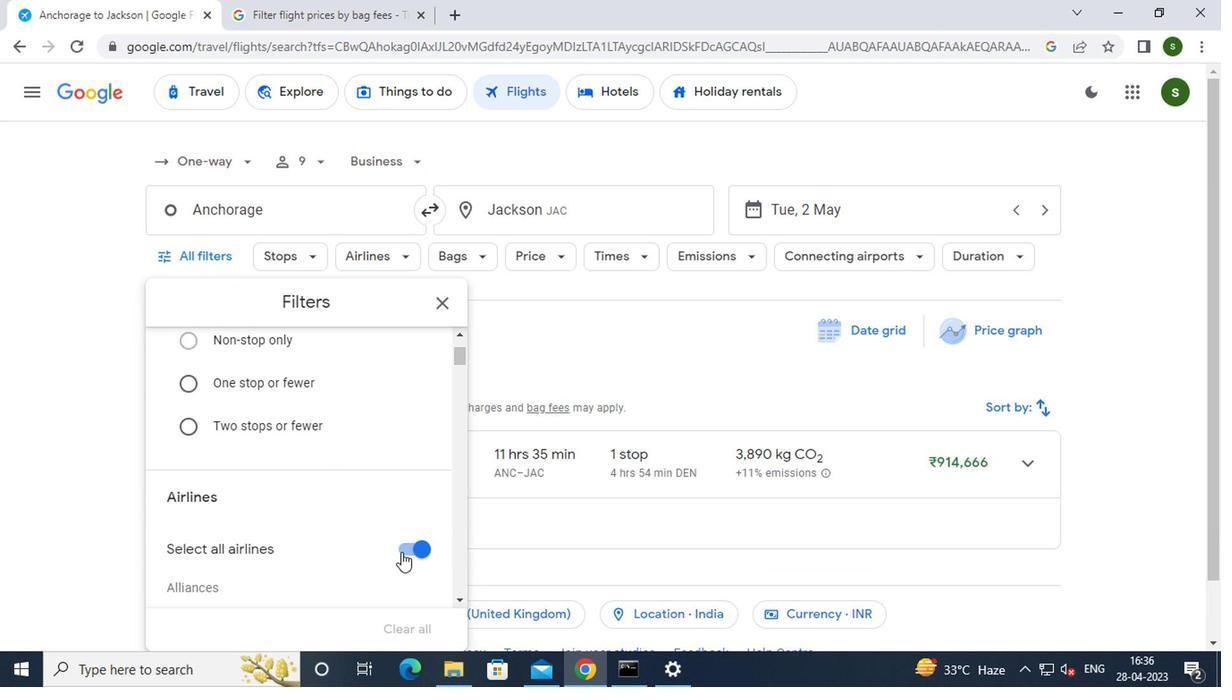 
Action: Mouse pressed left at (411, 548)
Screenshot: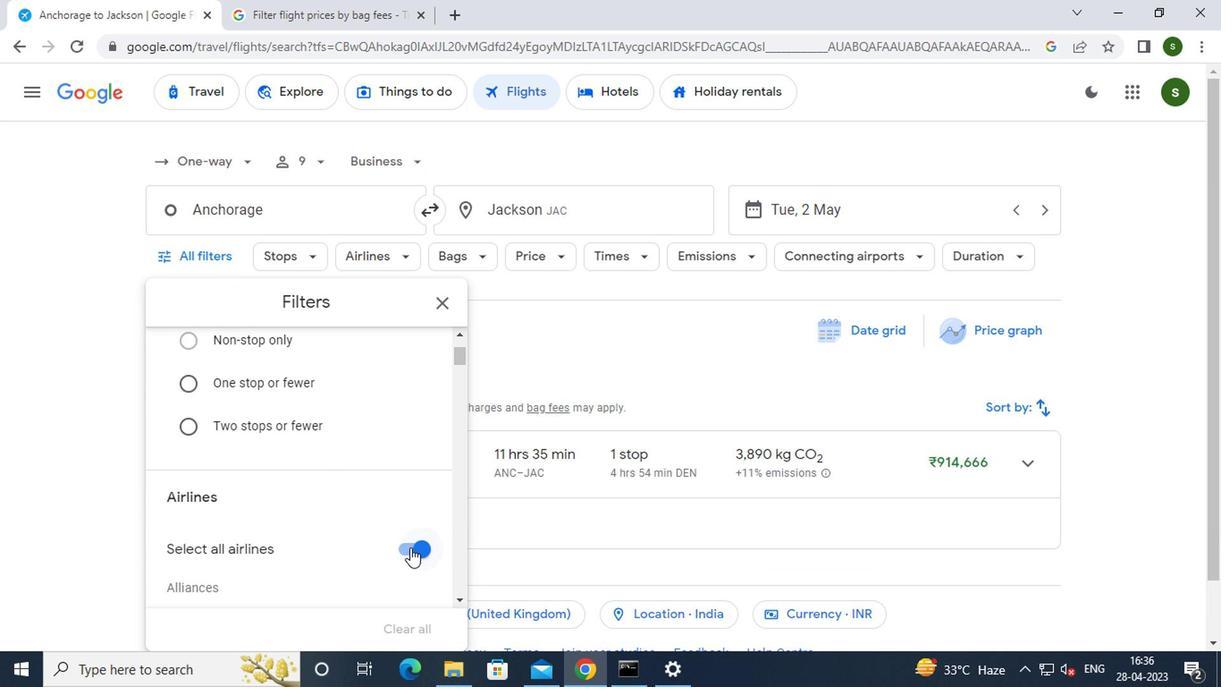 
Action: Mouse moved to (347, 505)
Screenshot: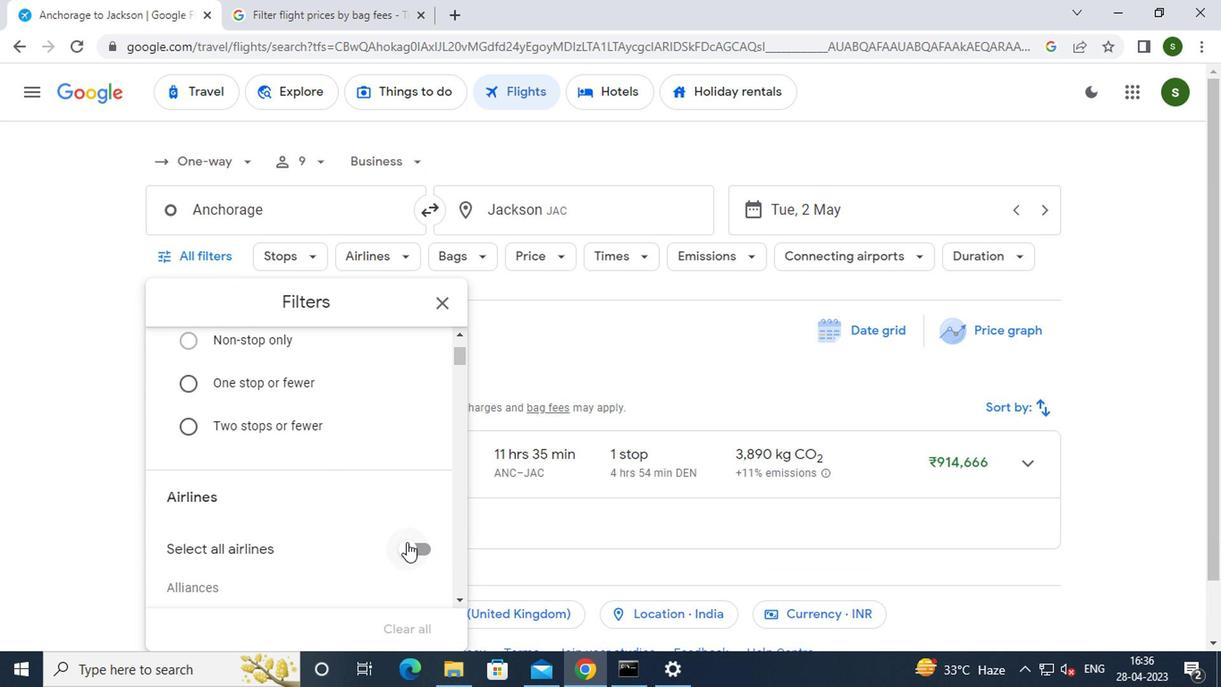 
Action: Mouse scrolled (347, 503) with delta (0, -1)
Screenshot: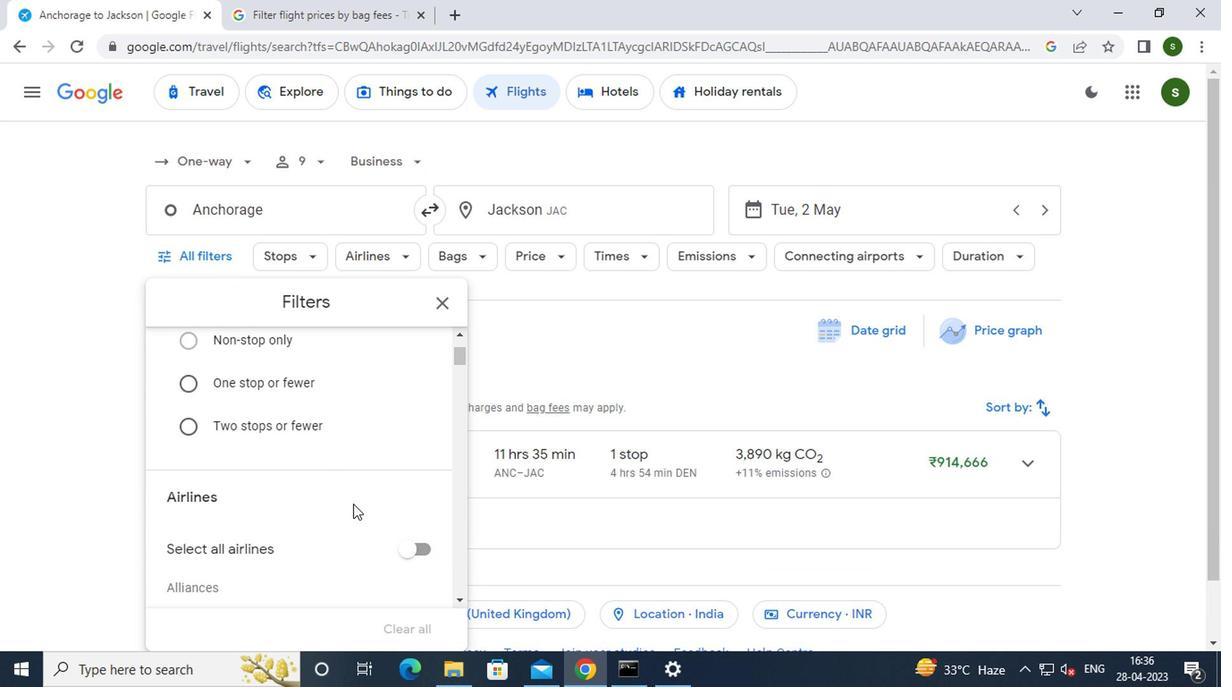 
Action: Mouse scrolled (347, 503) with delta (0, -1)
Screenshot: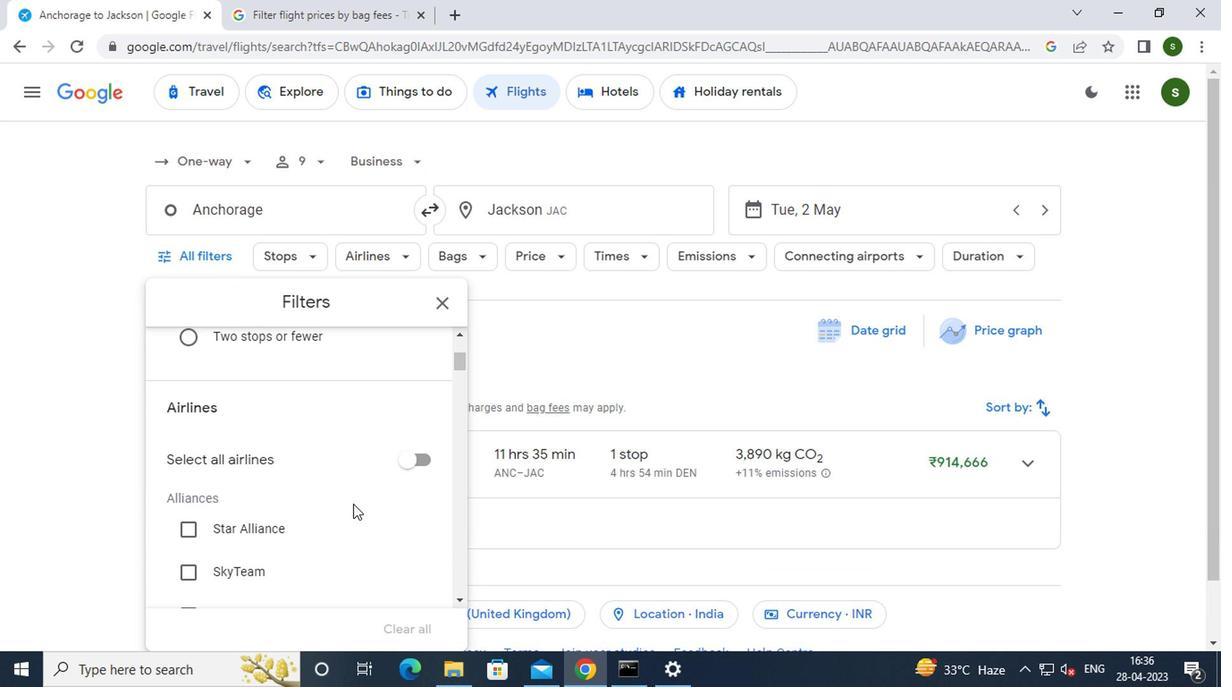 
Action: Mouse scrolled (347, 503) with delta (0, -1)
Screenshot: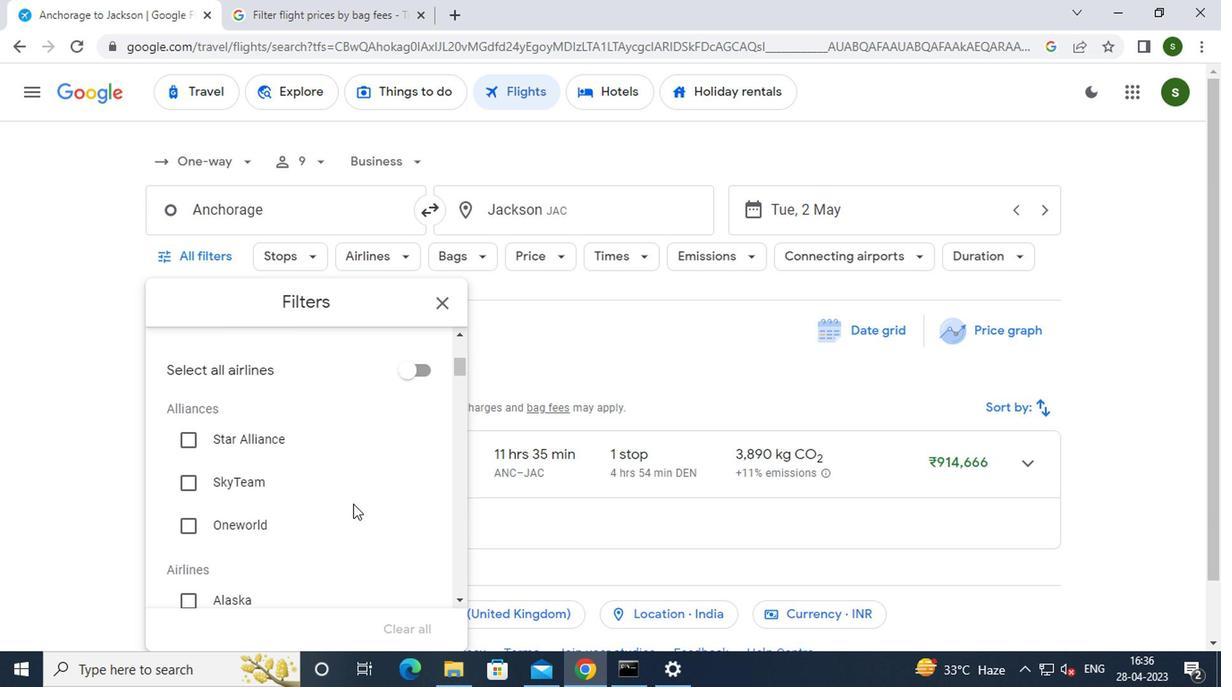 
Action: Mouse scrolled (347, 503) with delta (0, -1)
Screenshot: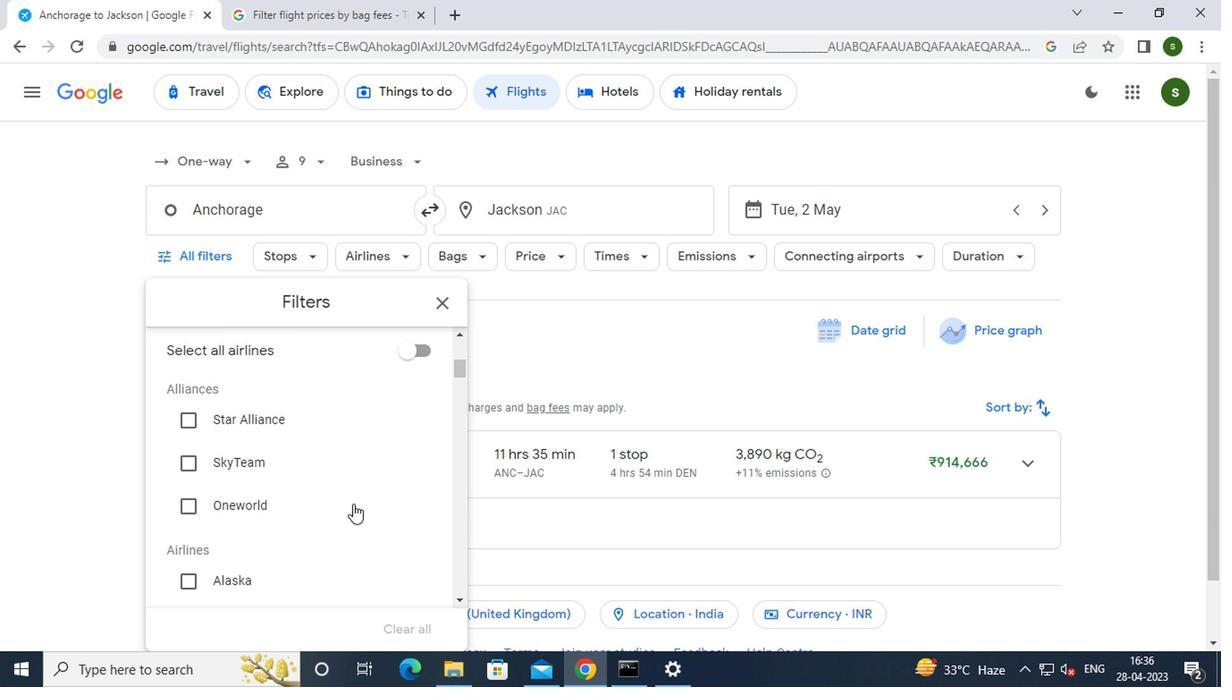
Action: Mouse scrolled (347, 503) with delta (0, -1)
Screenshot: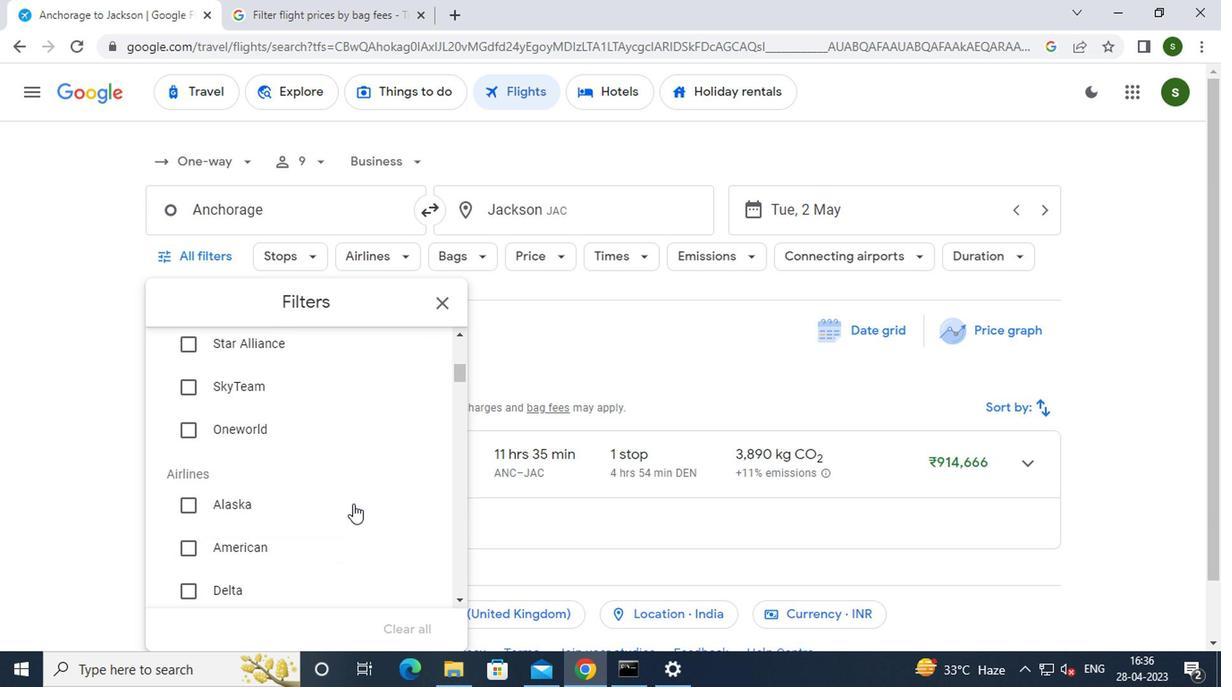 
Action: Mouse moved to (295, 505)
Screenshot: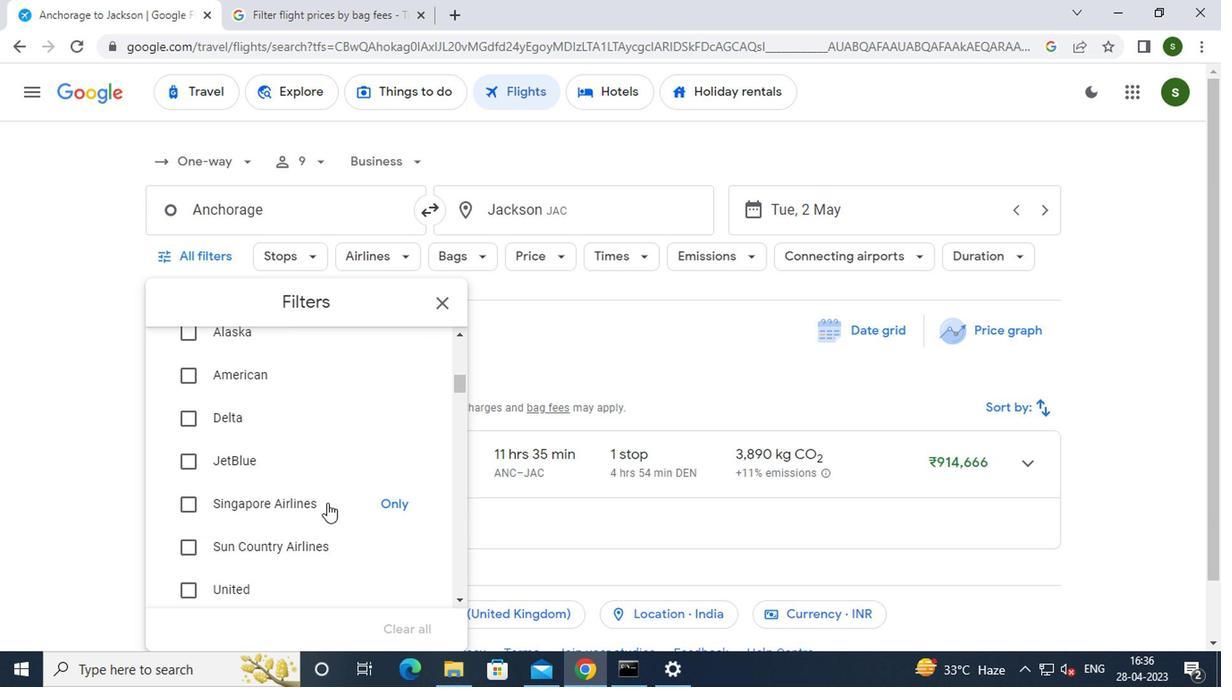 
Action: Mouse pressed left at (295, 505)
Screenshot: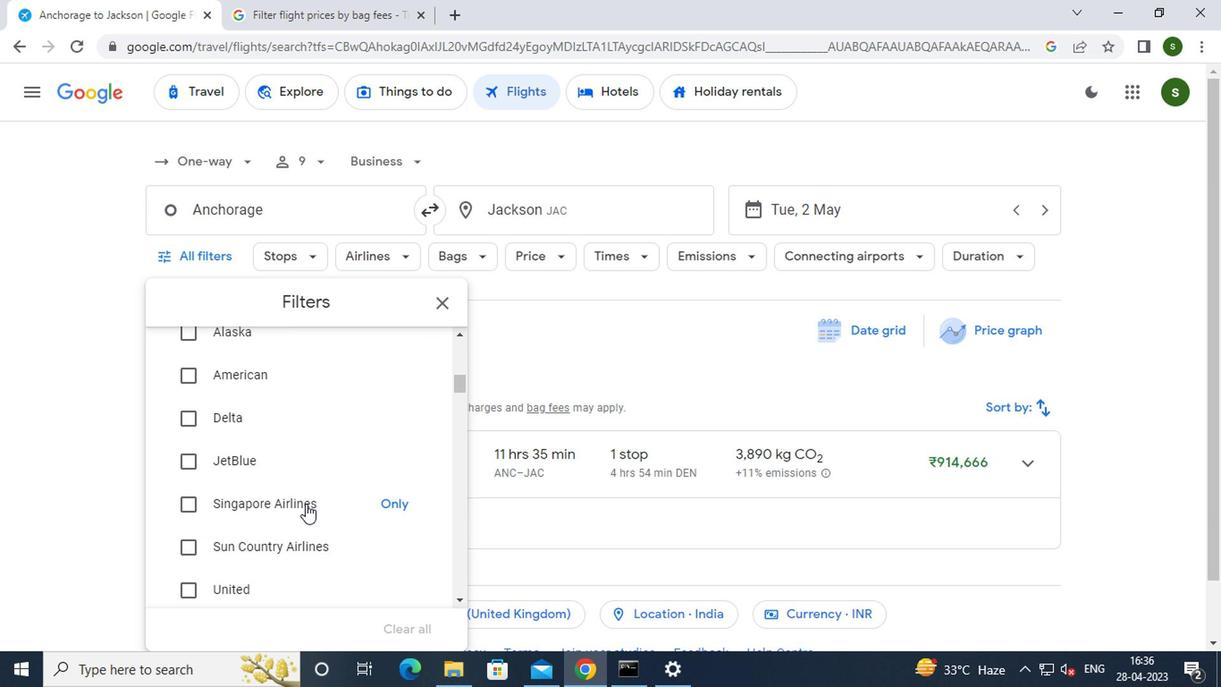 
Action: Mouse scrolled (295, 503) with delta (0, -1)
Screenshot: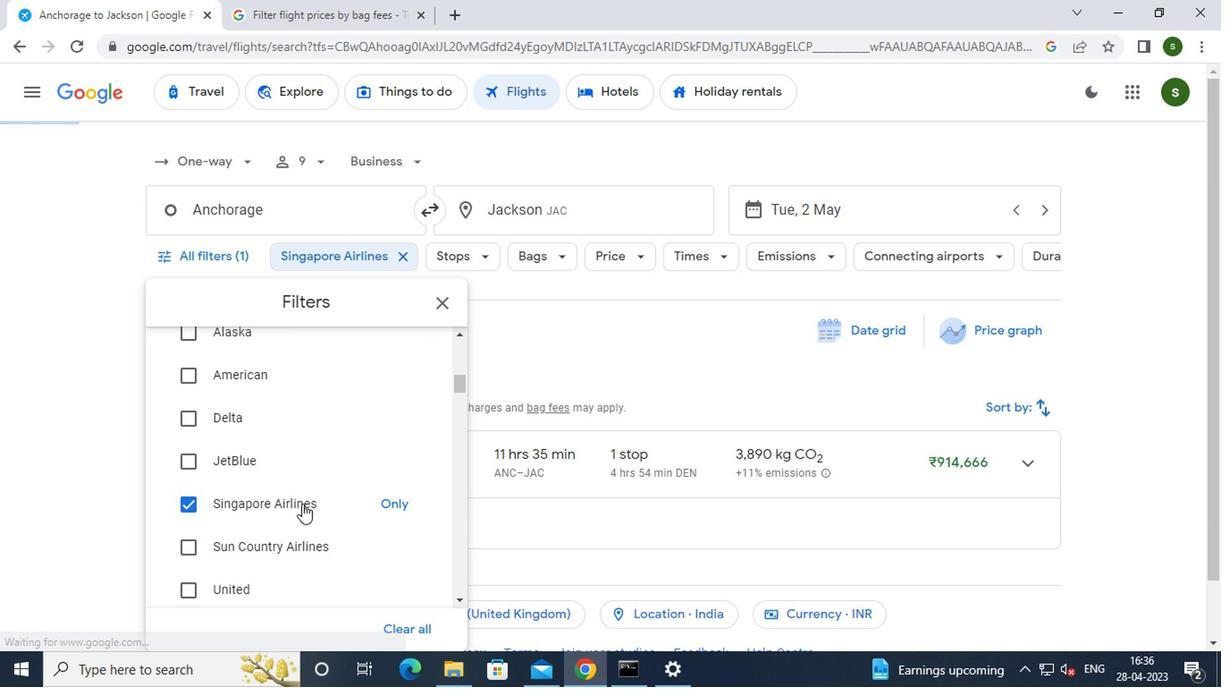
Action: Mouse scrolled (295, 503) with delta (0, -1)
Screenshot: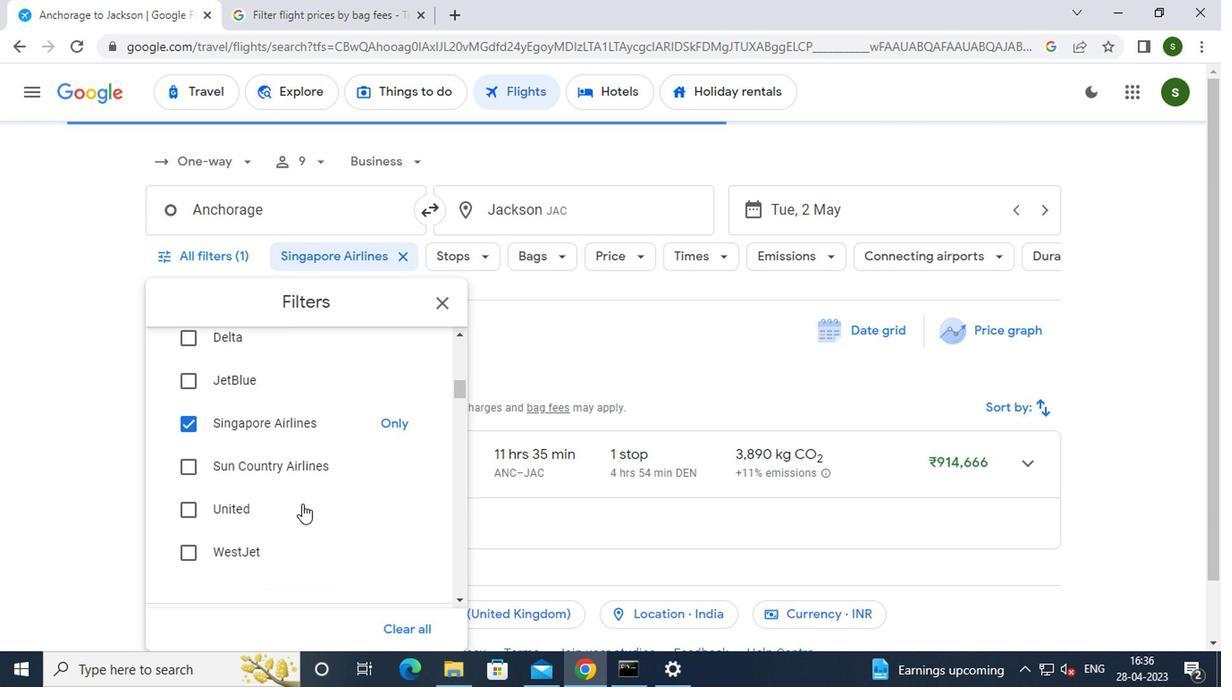 
Action: Mouse scrolled (295, 503) with delta (0, -1)
Screenshot: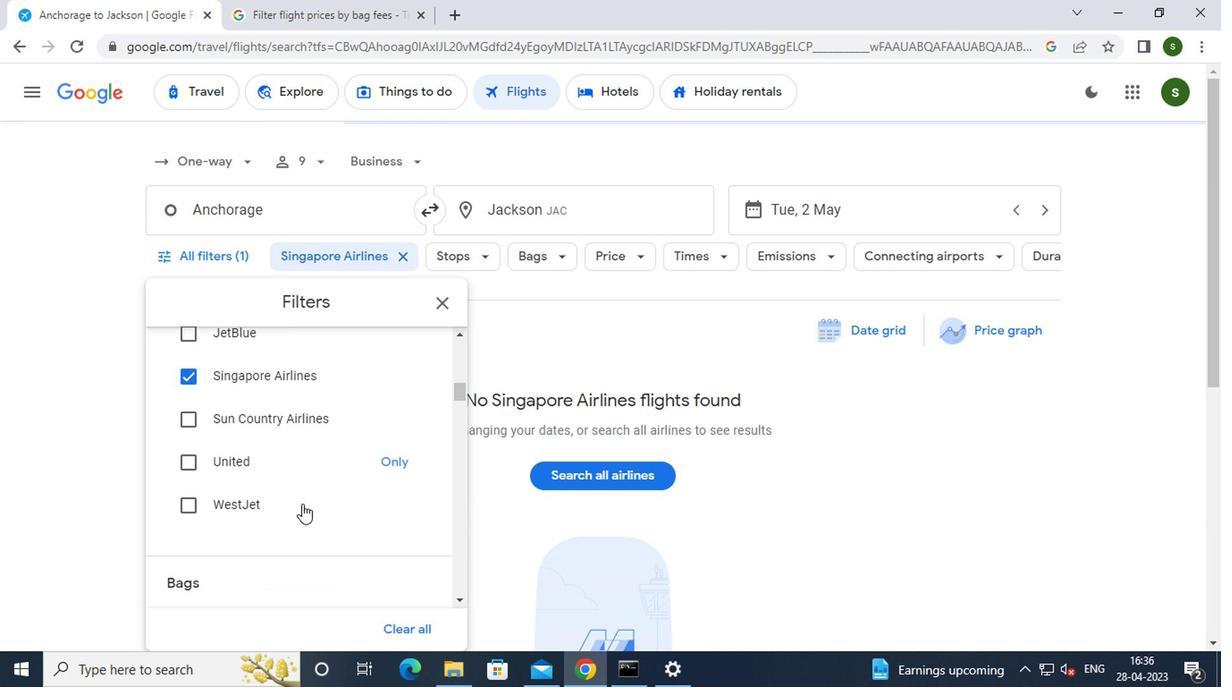 
Action: Mouse moved to (411, 531)
Screenshot: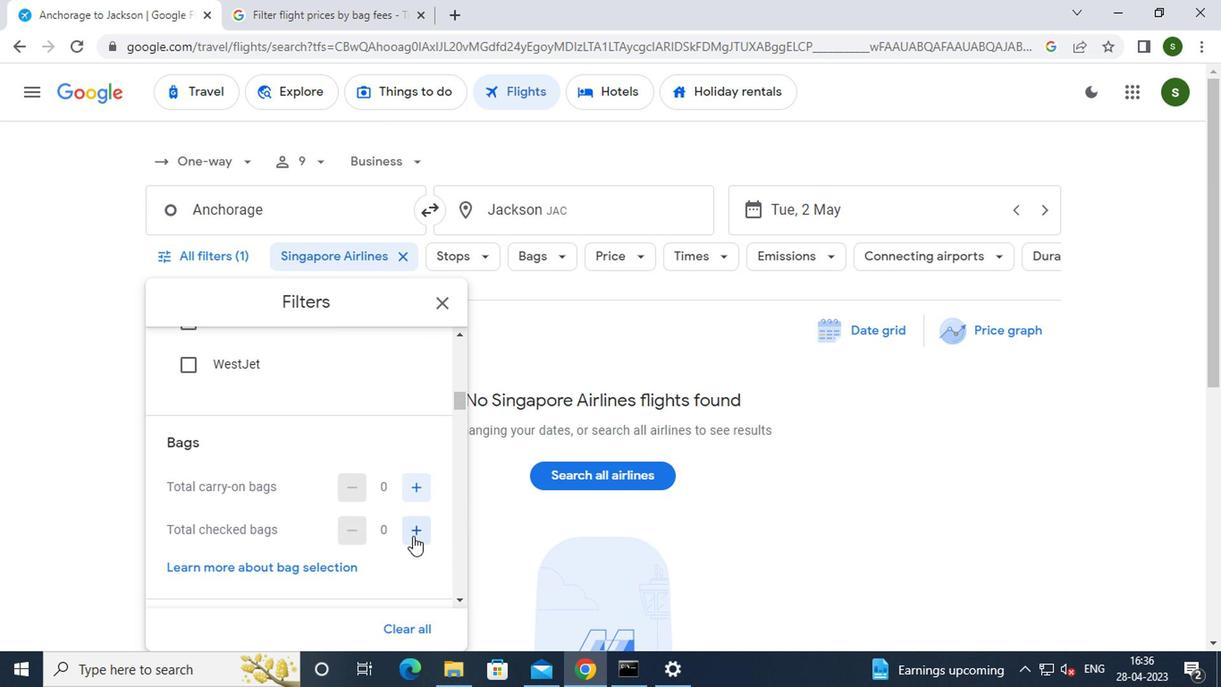 
Action: Mouse pressed left at (411, 531)
Screenshot: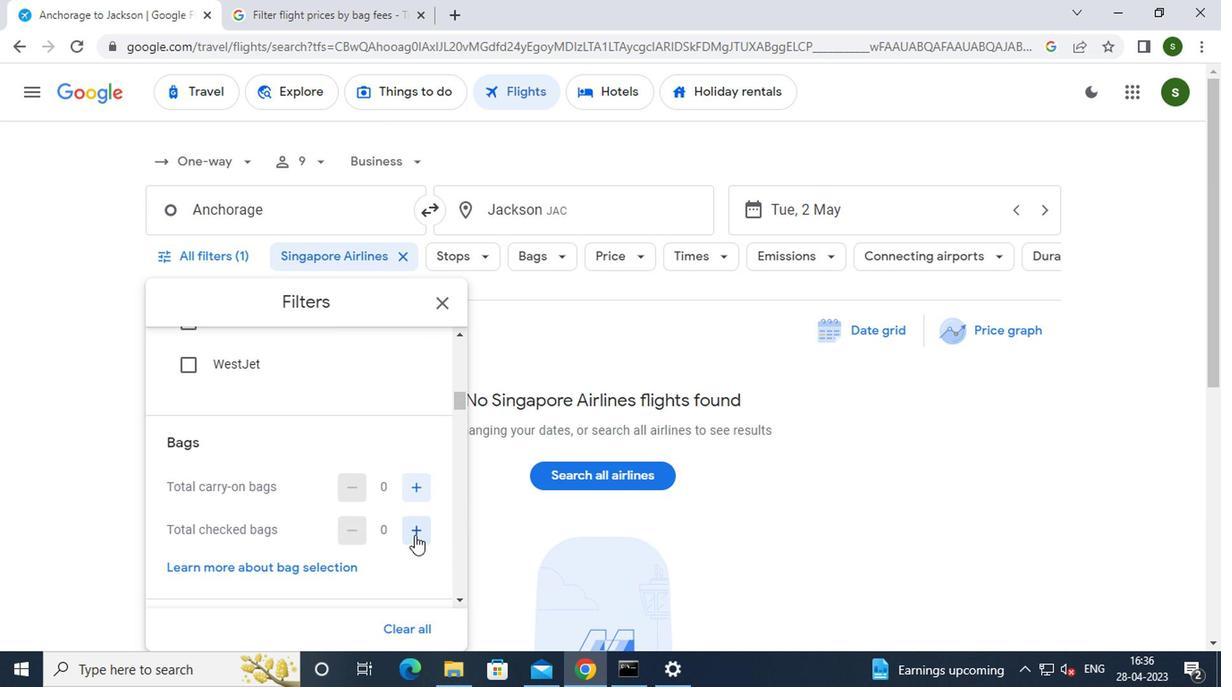 
Action: Mouse pressed left at (411, 531)
Screenshot: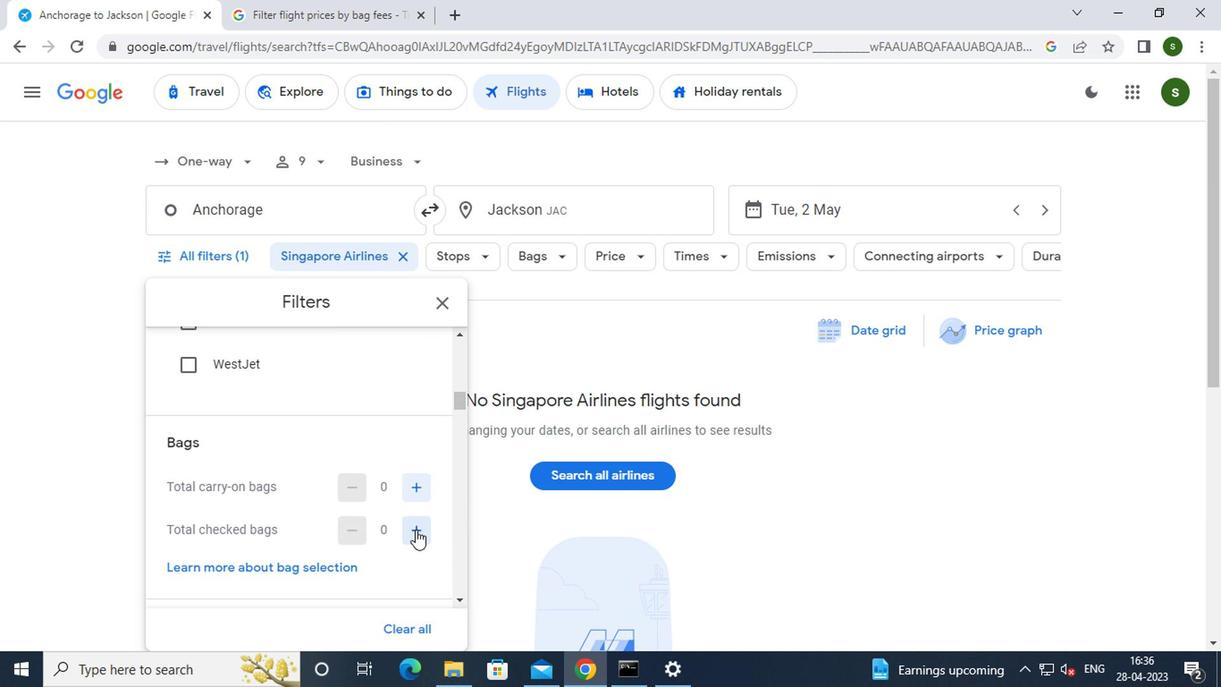 
Action: Mouse pressed left at (411, 531)
Screenshot: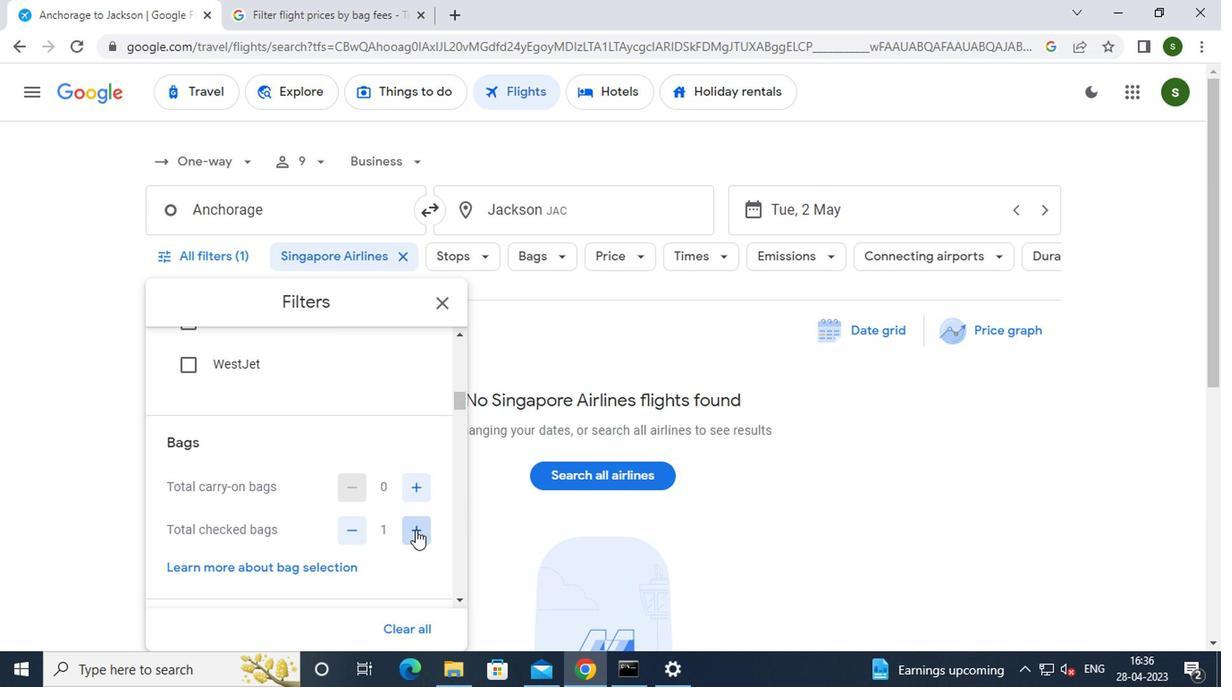 
Action: Mouse pressed left at (411, 531)
Screenshot: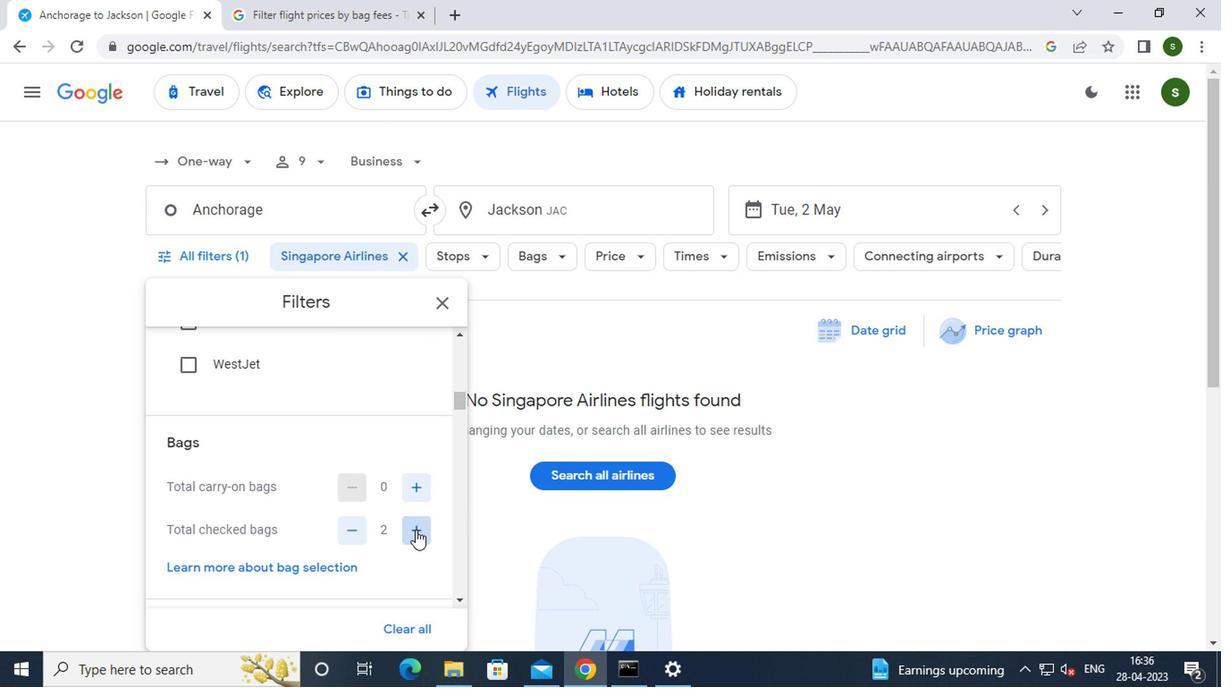 
Action: Mouse pressed left at (411, 531)
Screenshot: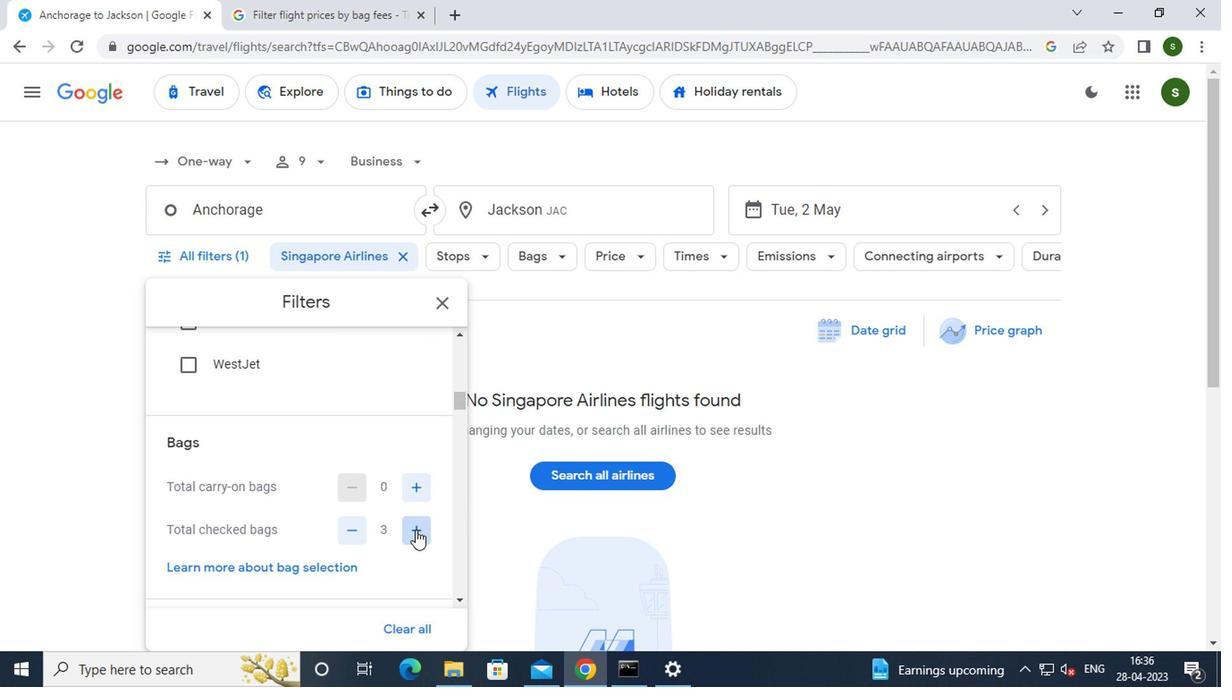 
Action: Mouse pressed left at (411, 531)
Screenshot: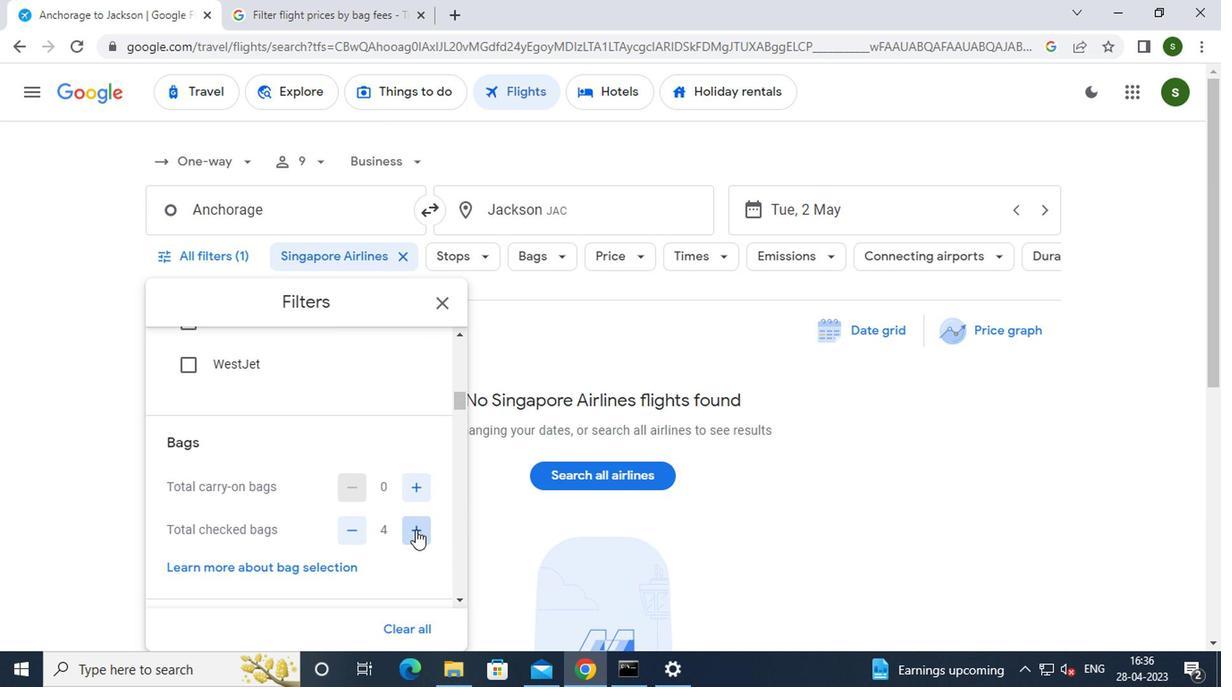 
Action: Mouse pressed left at (411, 531)
Screenshot: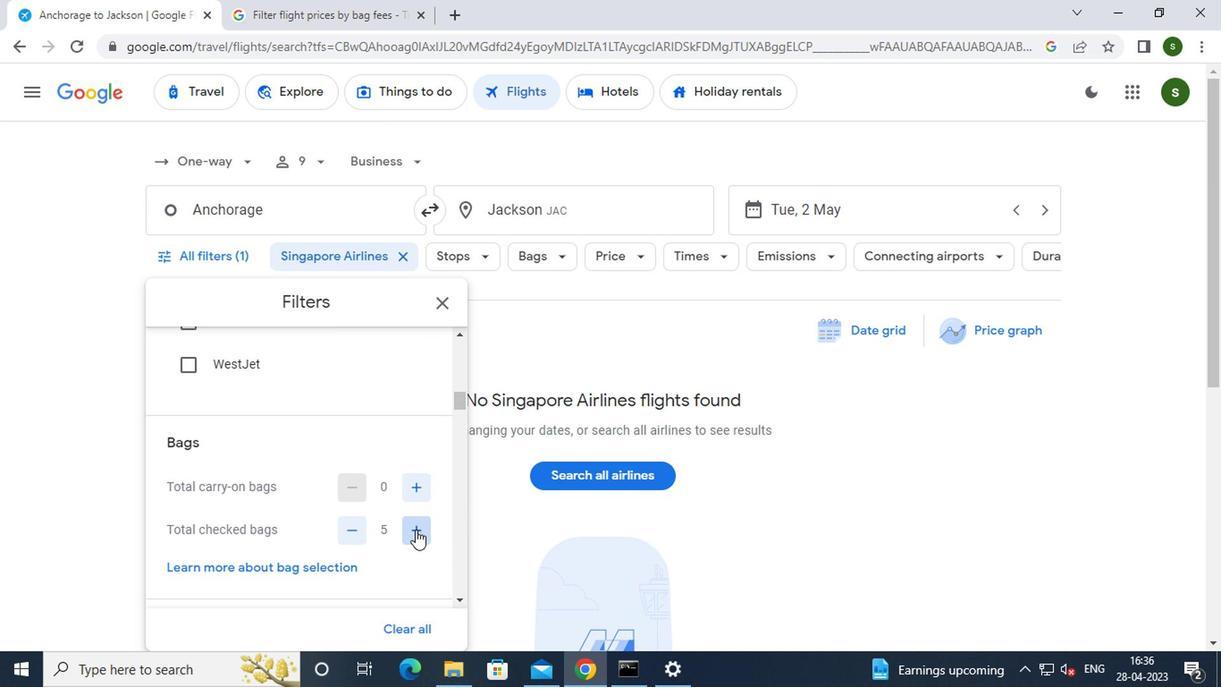 
Action: Mouse pressed left at (411, 531)
Screenshot: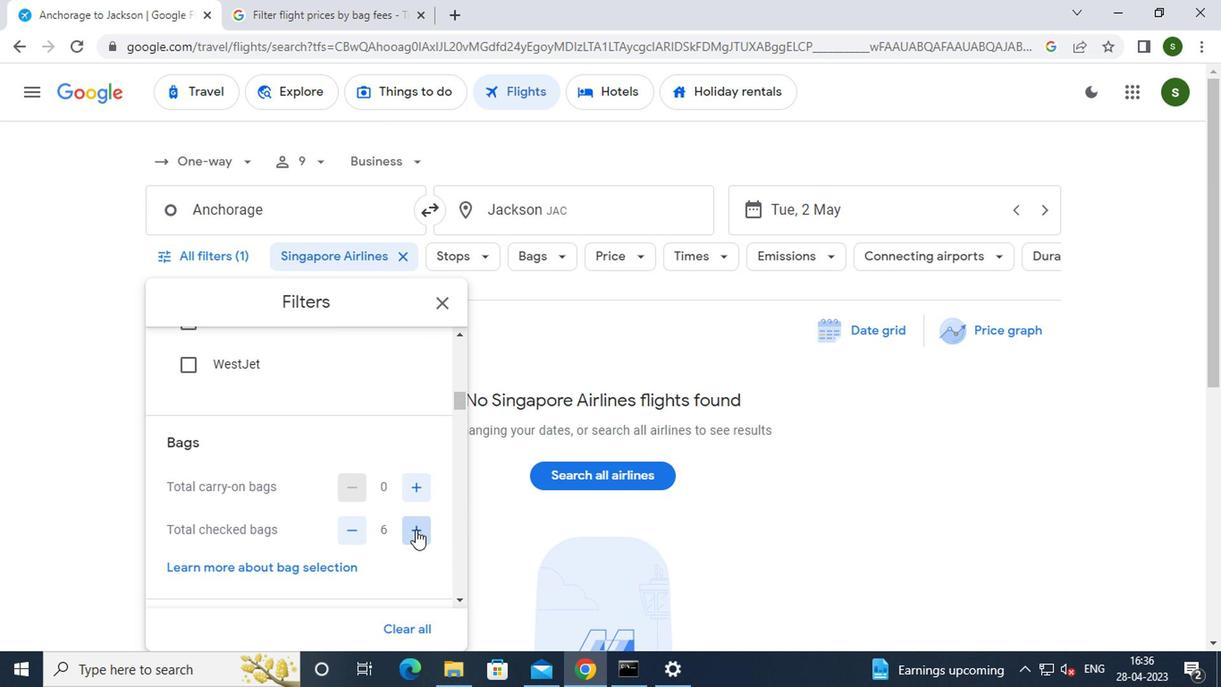 
Action: Mouse pressed left at (411, 531)
Screenshot: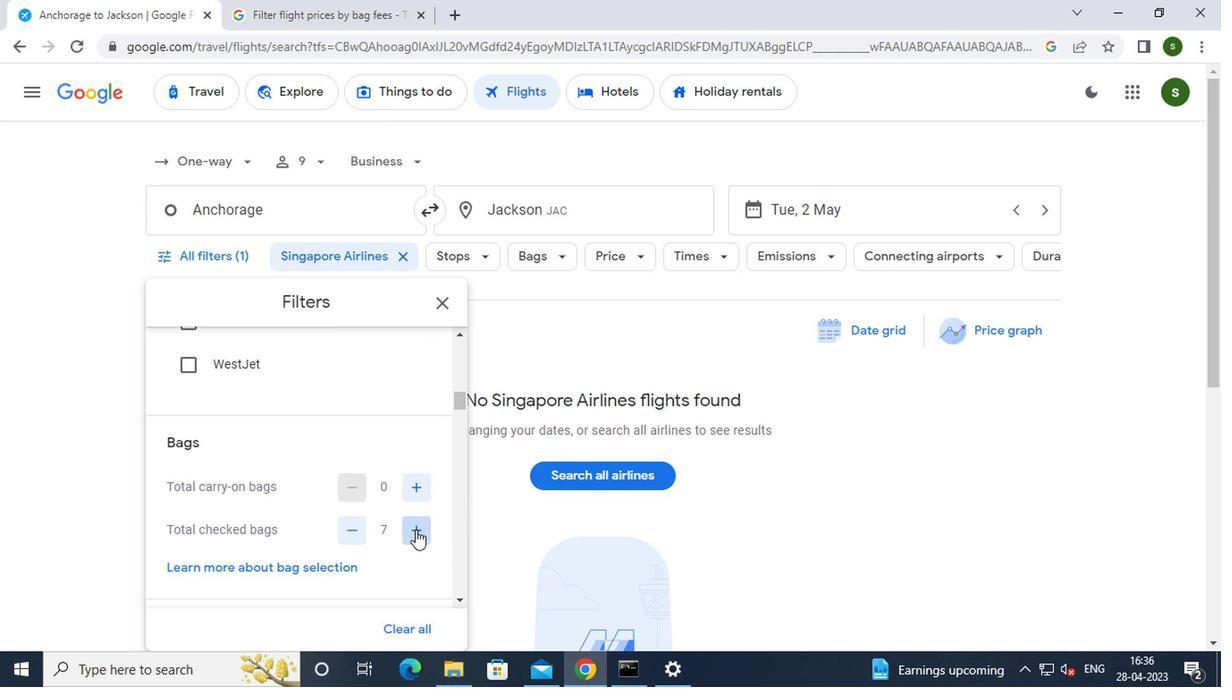 
Action: Mouse moved to (357, 507)
Screenshot: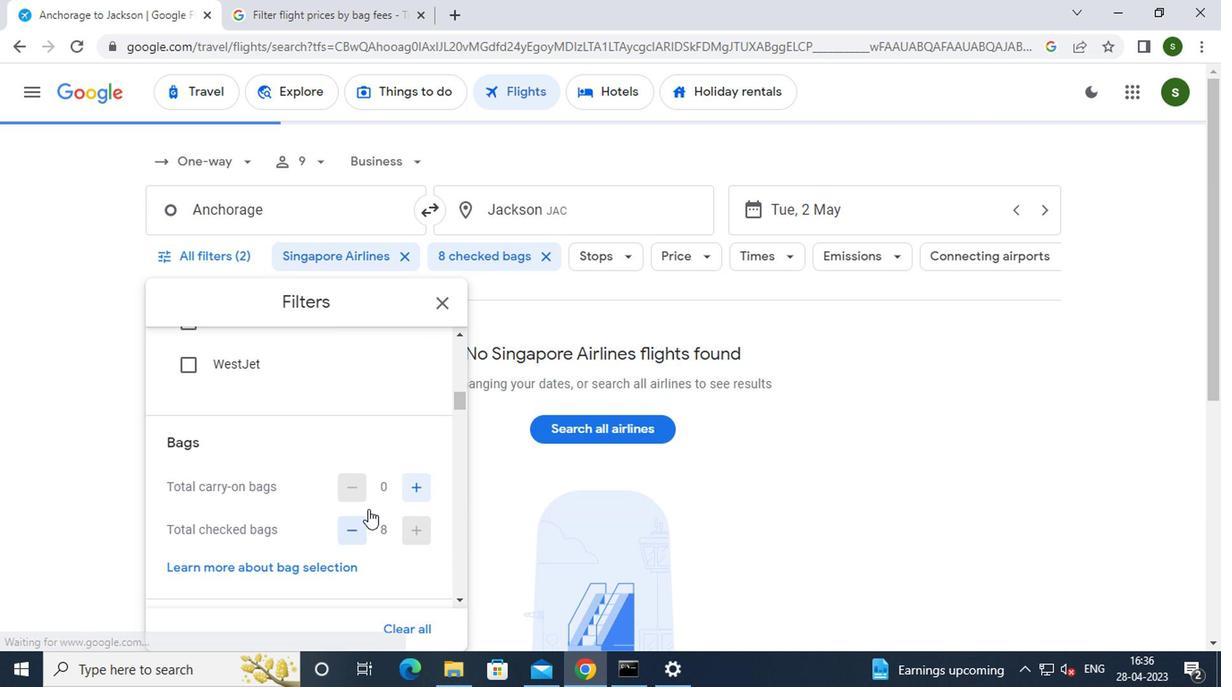 
Action: Mouse scrolled (357, 507) with delta (0, 0)
Screenshot: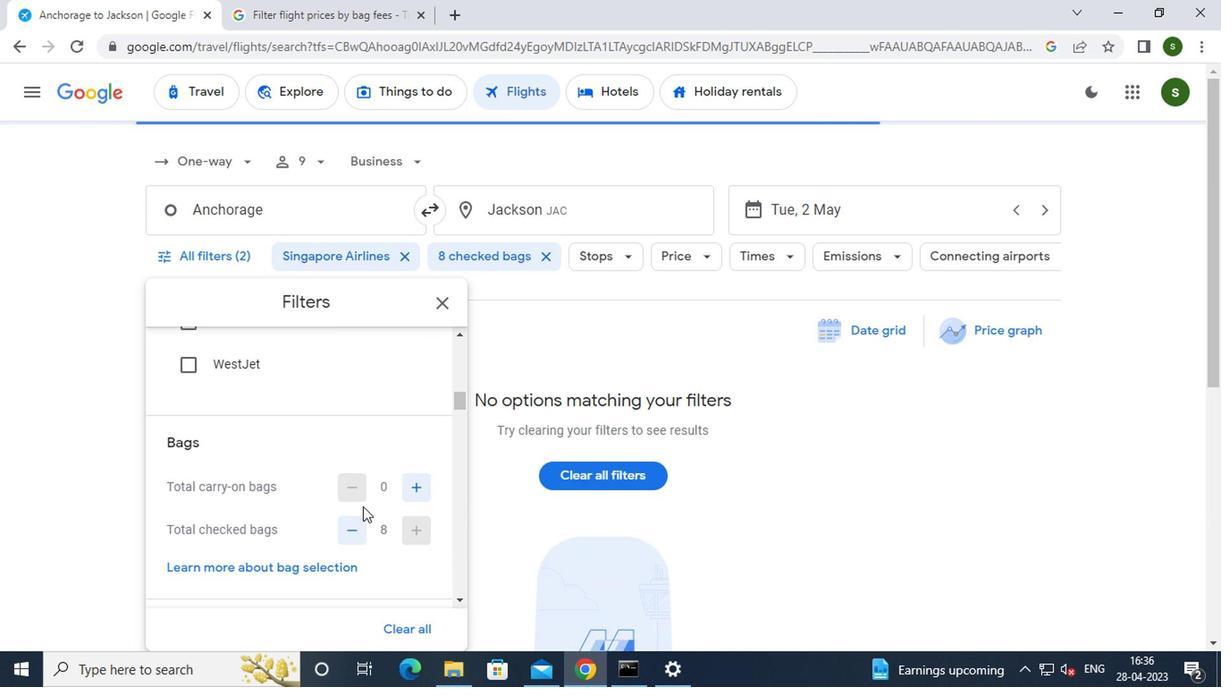 
Action: Mouse scrolled (357, 507) with delta (0, 0)
Screenshot: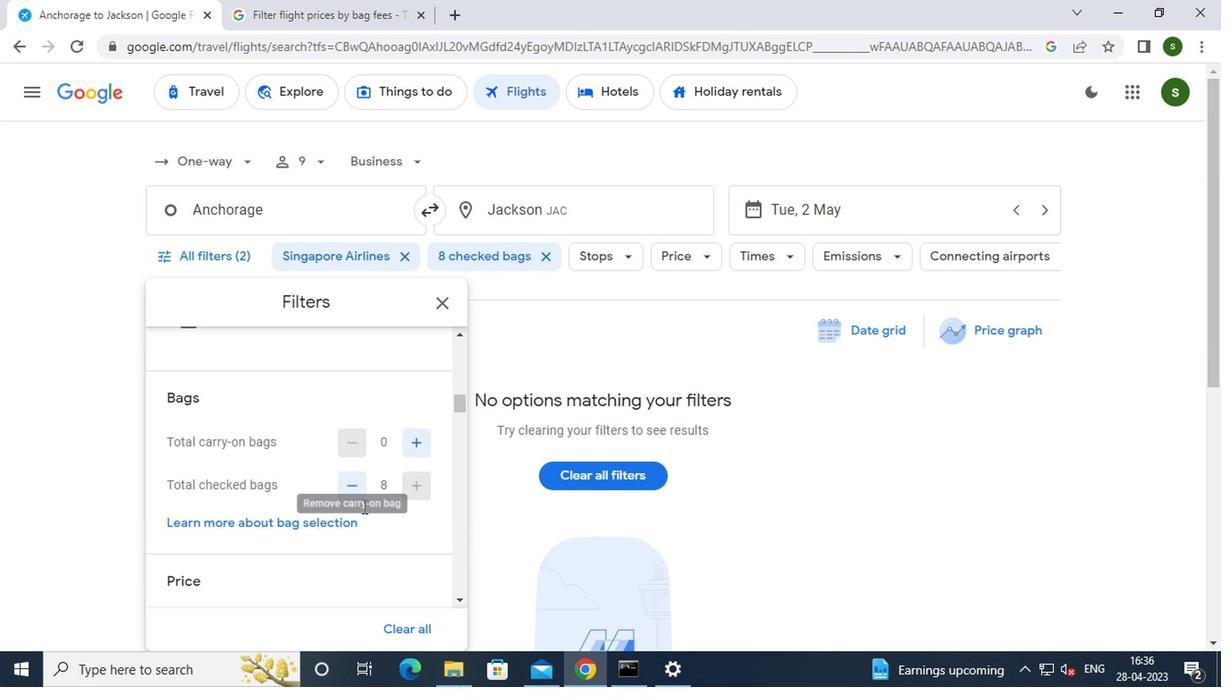
Action: Mouse moved to (416, 526)
Screenshot: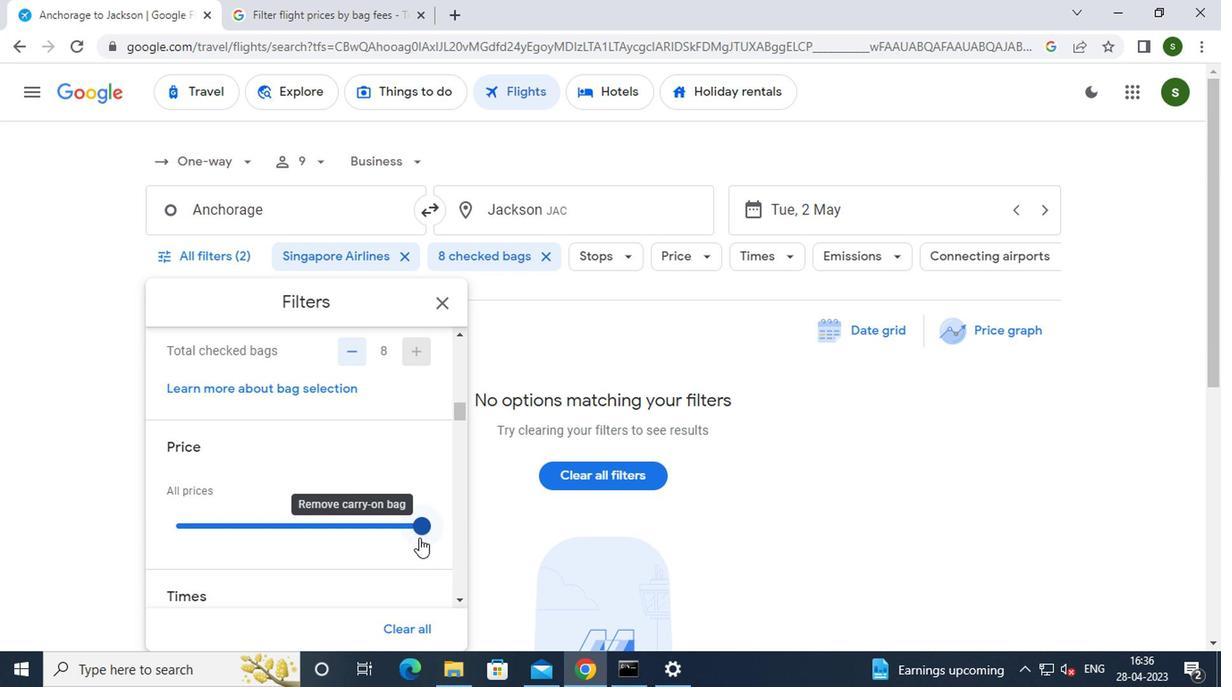 
Action: Mouse pressed left at (416, 526)
Screenshot: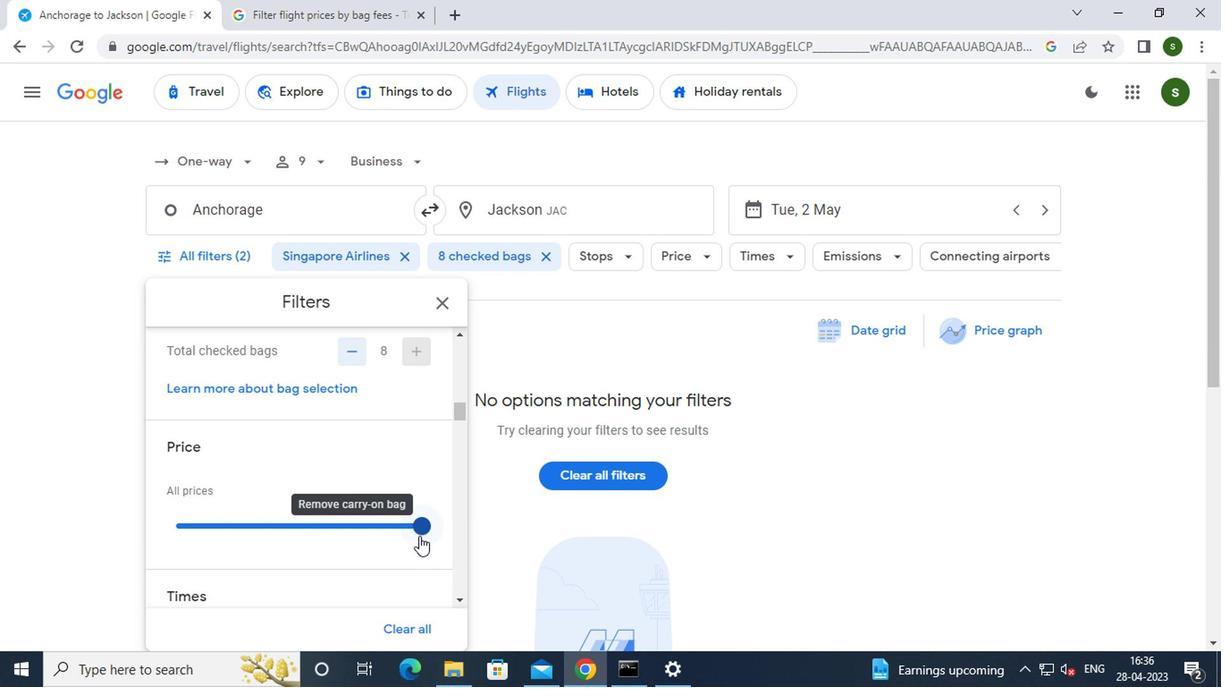 
Action: Mouse moved to (295, 481)
Screenshot: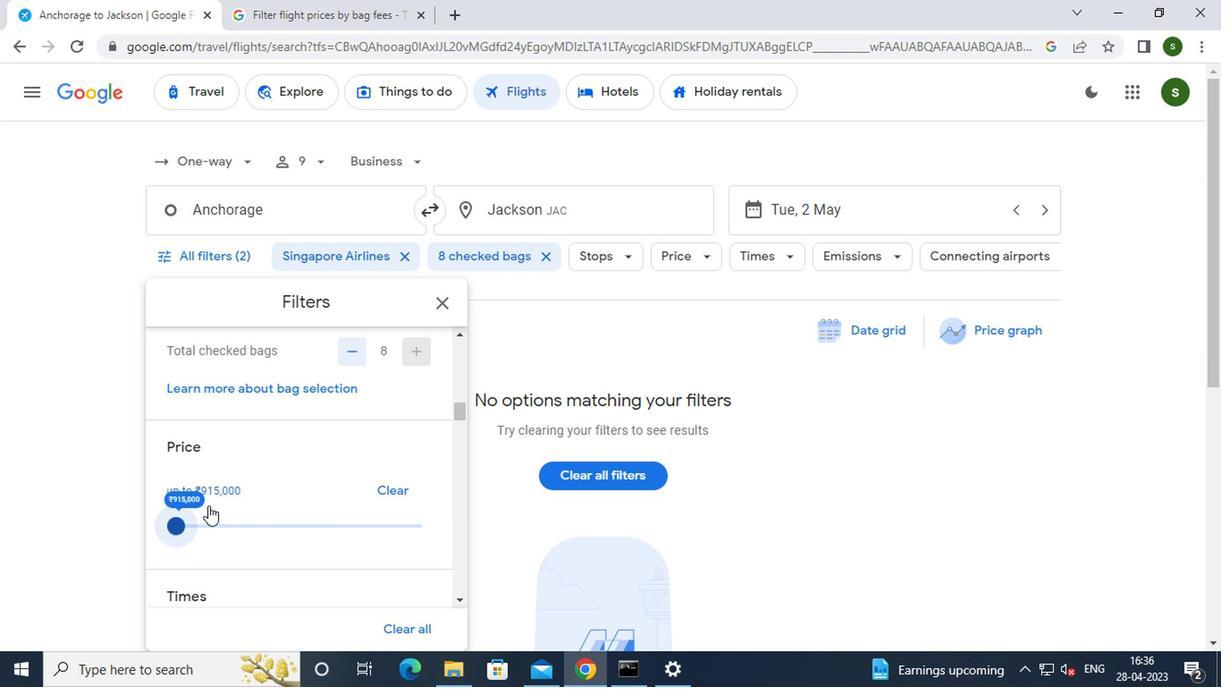 
Action: Mouse scrolled (295, 480) with delta (0, 0)
Screenshot: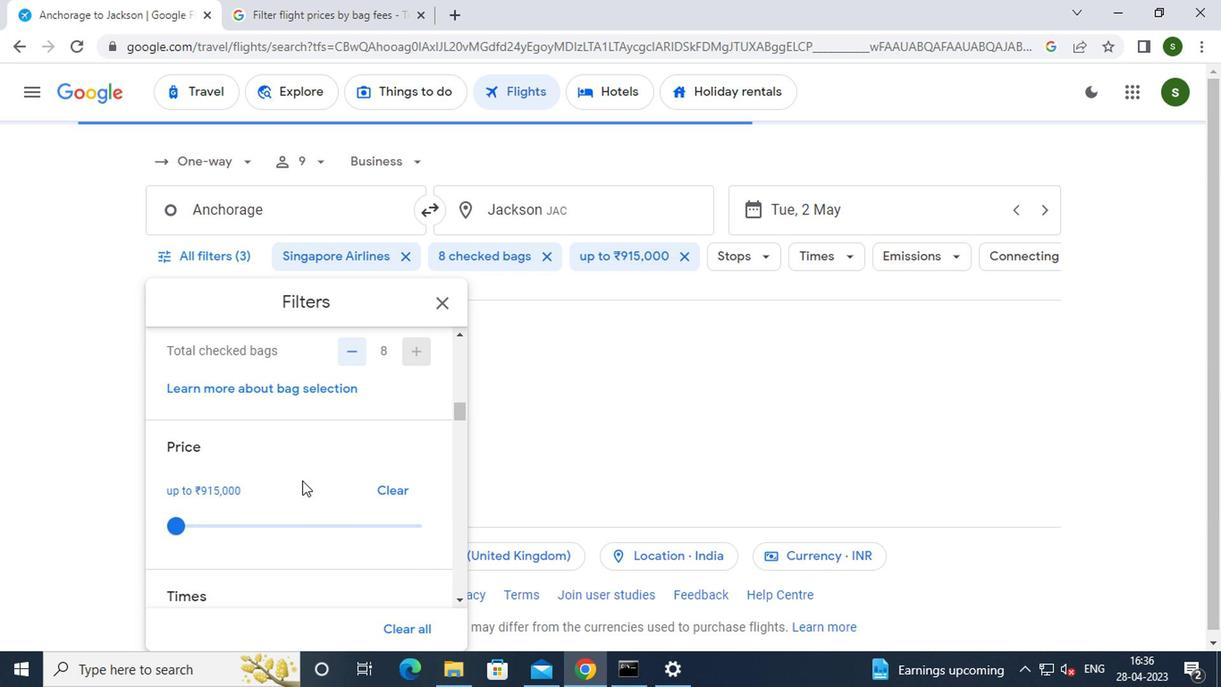 
Action: Mouse scrolled (295, 480) with delta (0, 0)
Screenshot: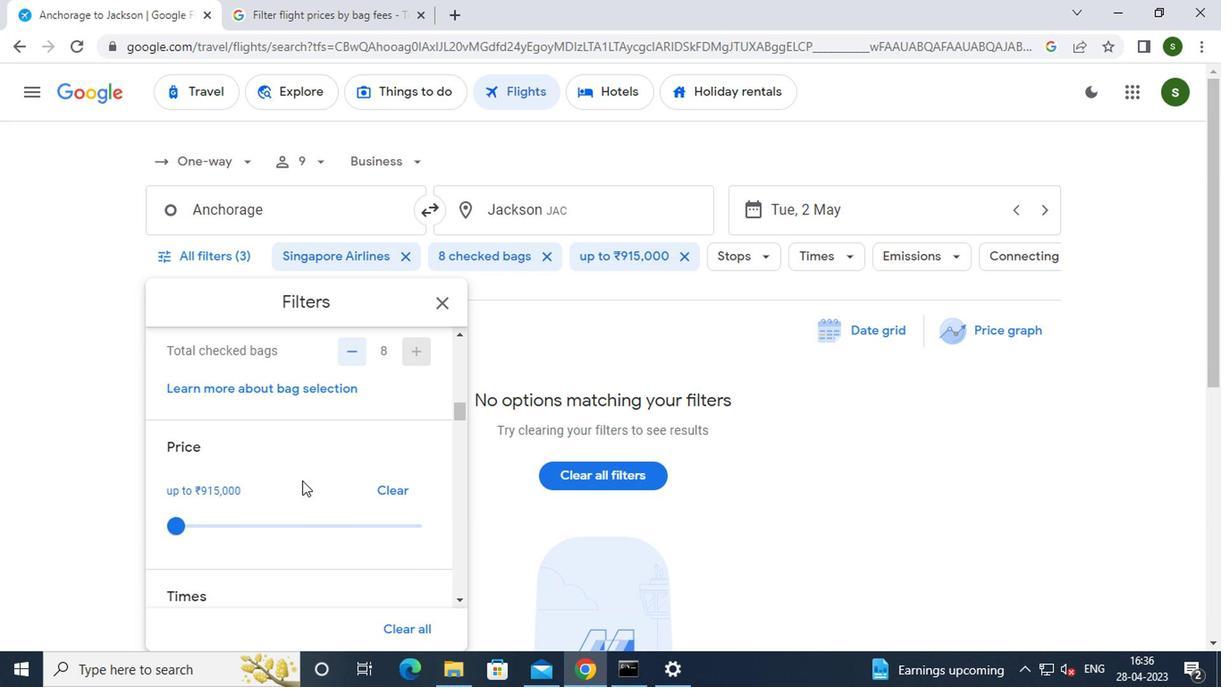 
Action: Mouse moved to (169, 549)
Screenshot: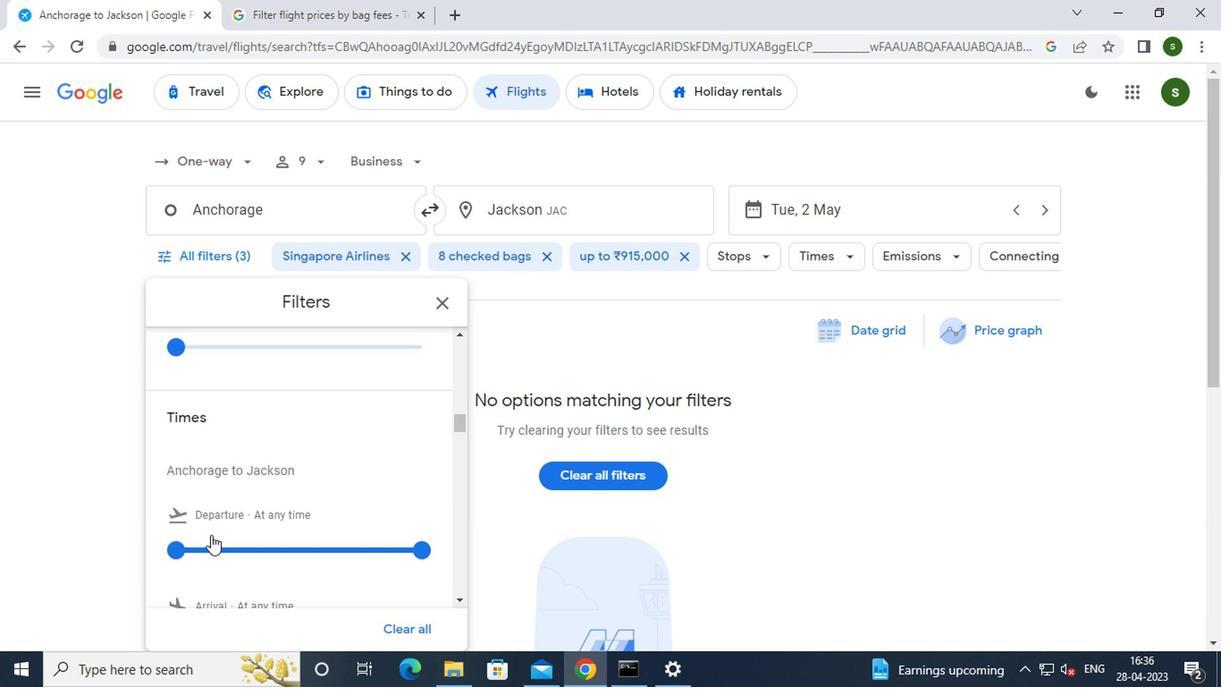 
Action: Mouse pressed left at (169, 549)
Screenshot: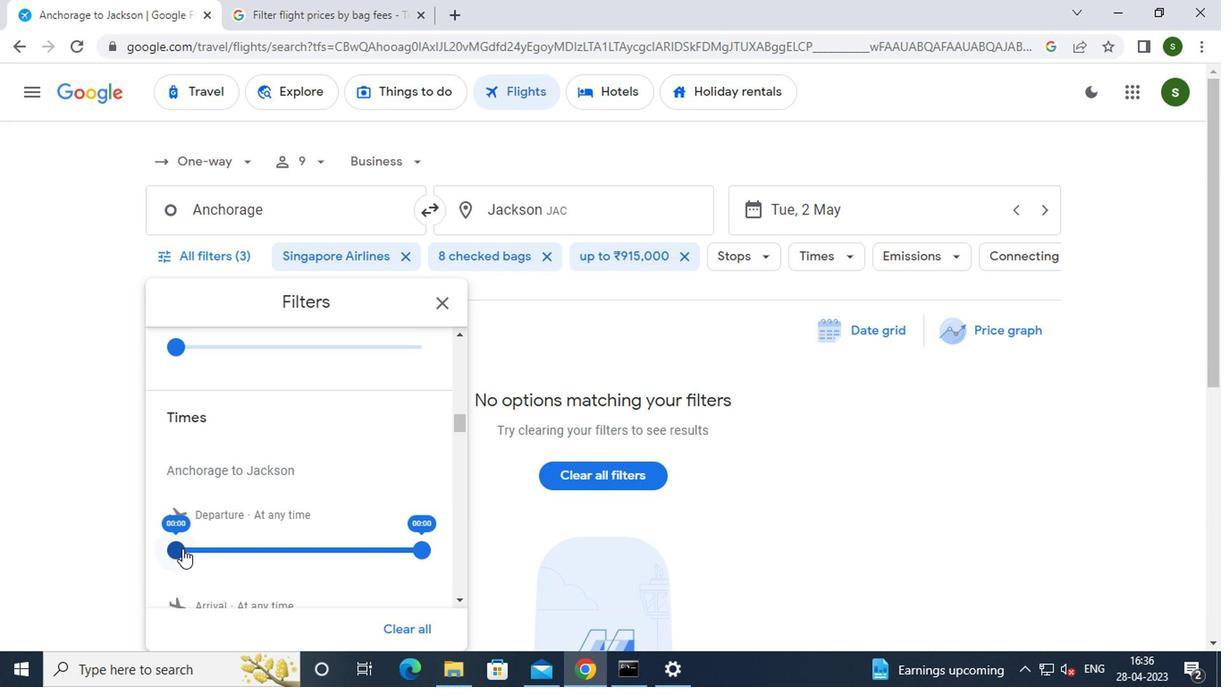 
Action: Mouse moved to (547, 367)
Screenshot: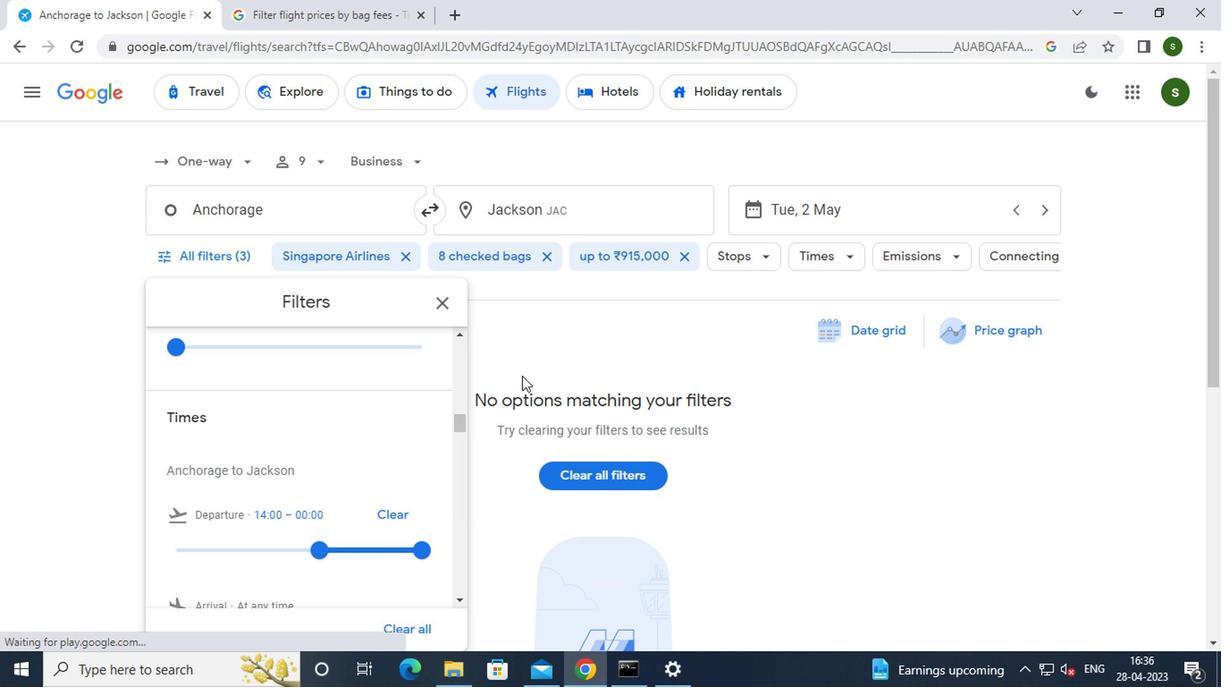 
Action: Mouse pressed left at (547, 367)
Screenshot: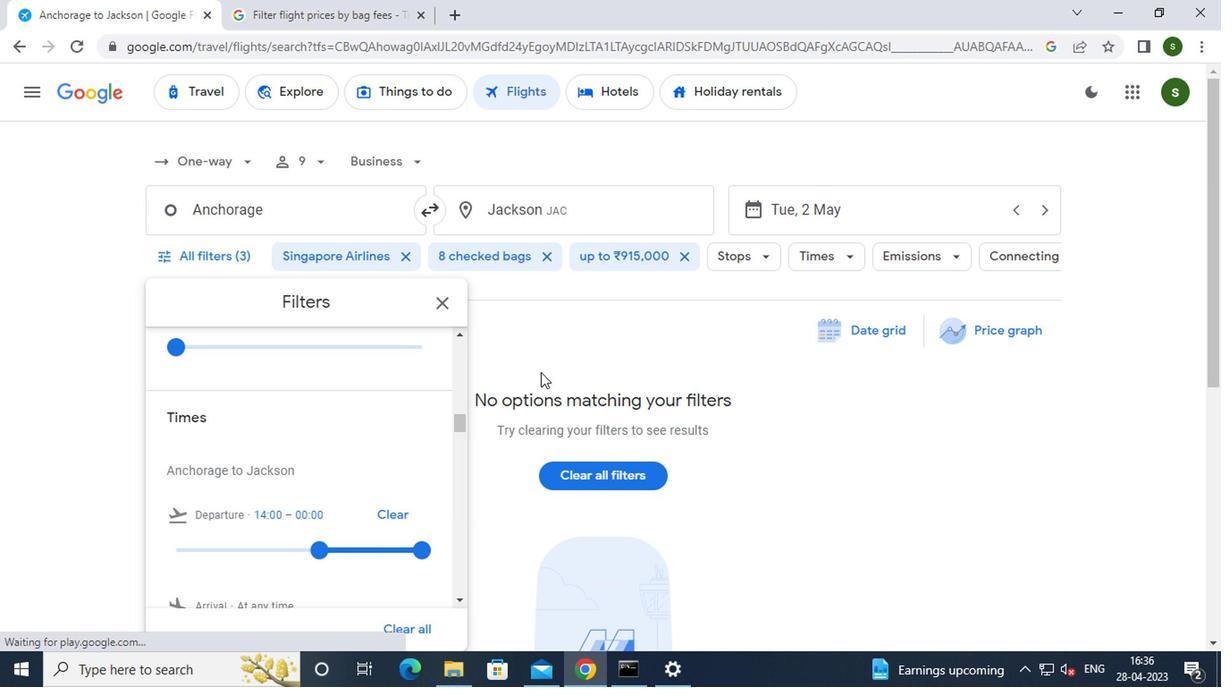 
Action: Mouse moved to (548, 366)
Screenshot: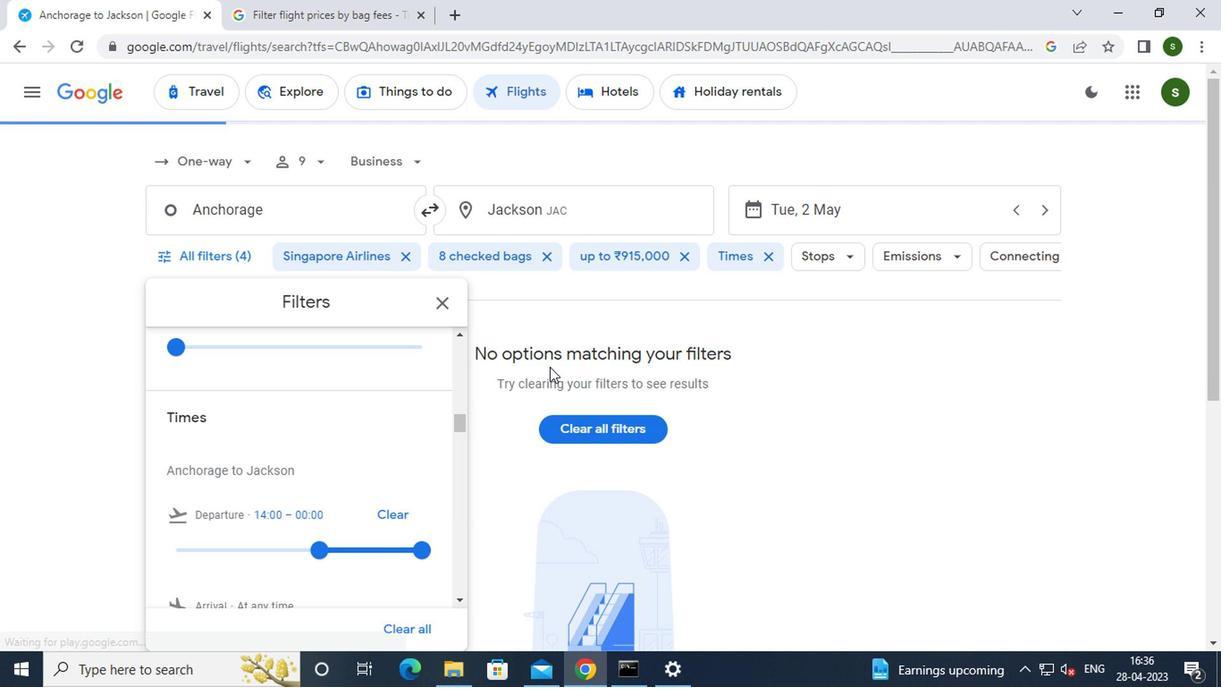 
